Task: Add an event with the title Training Session: Effective Decision-Making and Problem-Solving Skills, date '2024/03/05', time 7:30 AM to 9:30 AMand add a description: Team building activities designed to suit the specific needs and dynamics of the team. Customizing the activities to align with the team's goals and challenges can maximize their effectiveness in fostering collaboration, trust, and overall team cohesion.Select event color  Banana . Add location for the event as: 321 Passeig de Gracia, Barcelona, Spain, logged in from the account softage.5@softage.netand send the event invitation to softage.3@softage.net and softage.1@softage.net. Set a reminder for the event Daily
Action: Mouse moved to (33, 145)
Screenshot: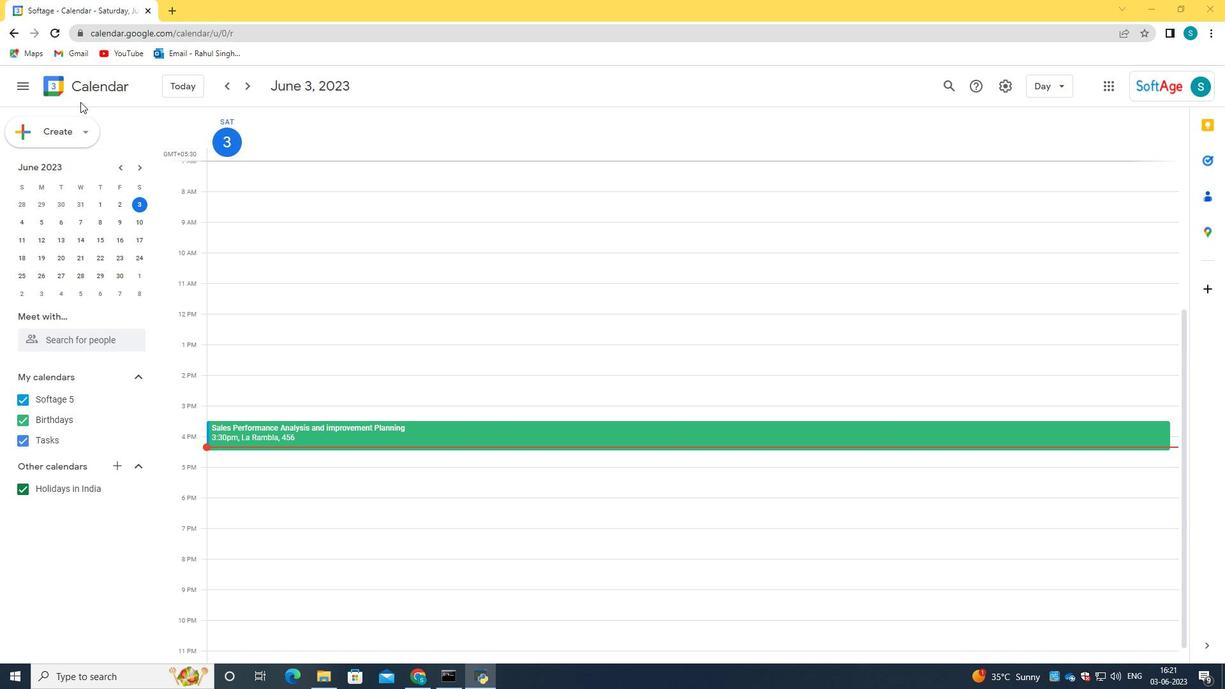 
Action: Mouse pressed left at (33, 145)
Screenshot: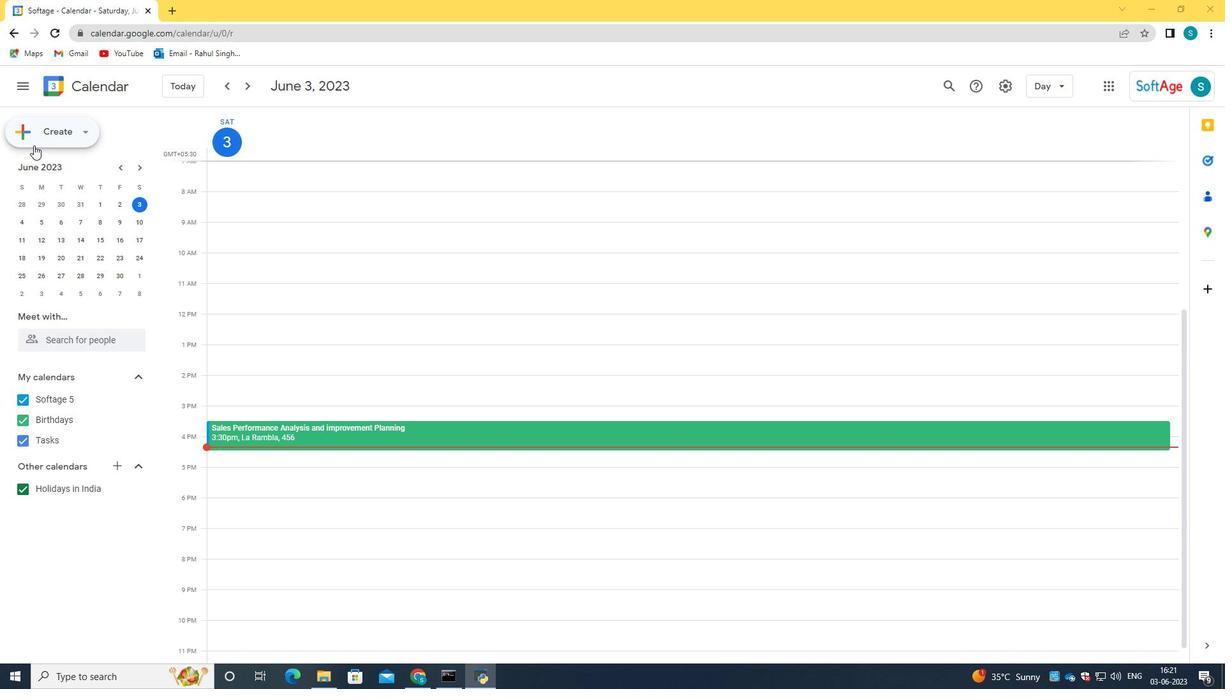 
Action: Mouse moved to (59, 169)
Screenshot: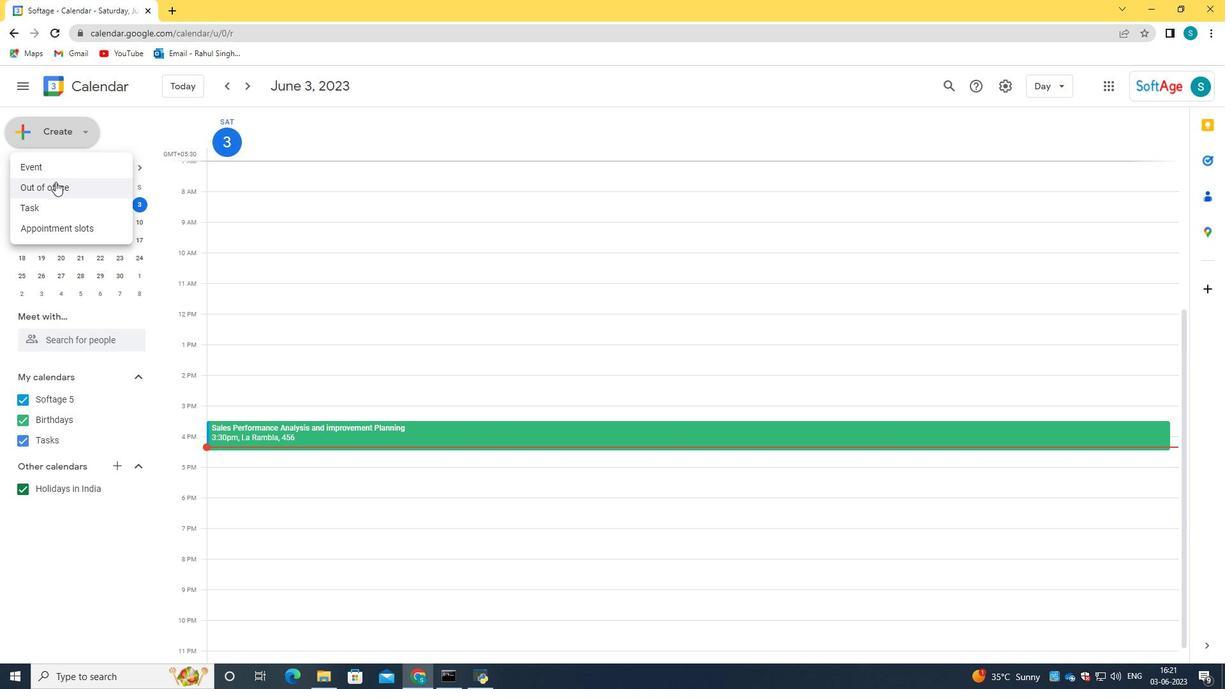 
Action: Mouse pressed left at (59, 169)
Screenshot: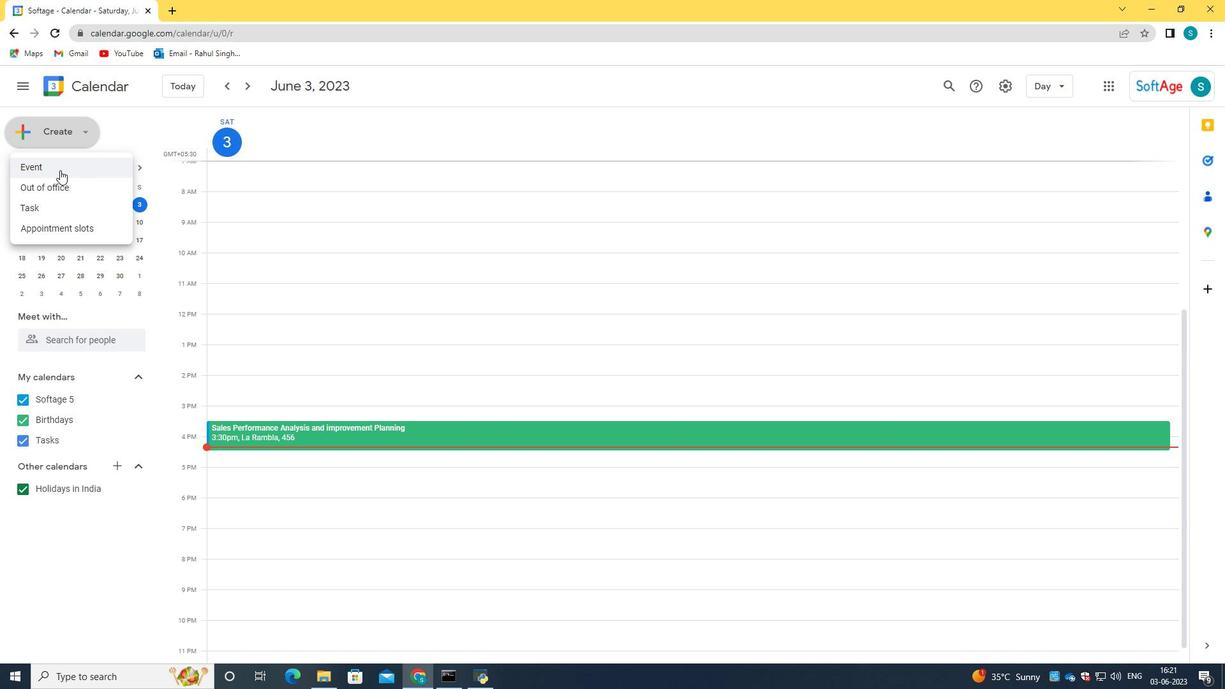 
Action: Mouse moved to (740, 507)
Screenshot: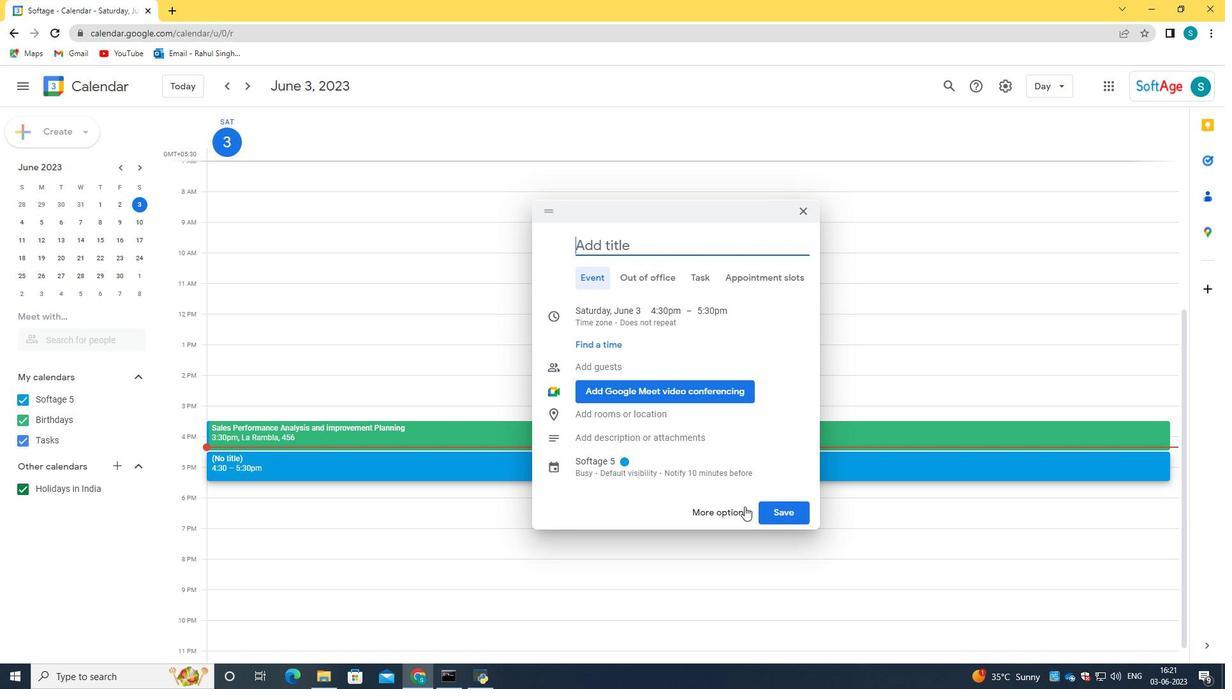 
Action: Mouse pressed left at (740, 507)
Screenshot: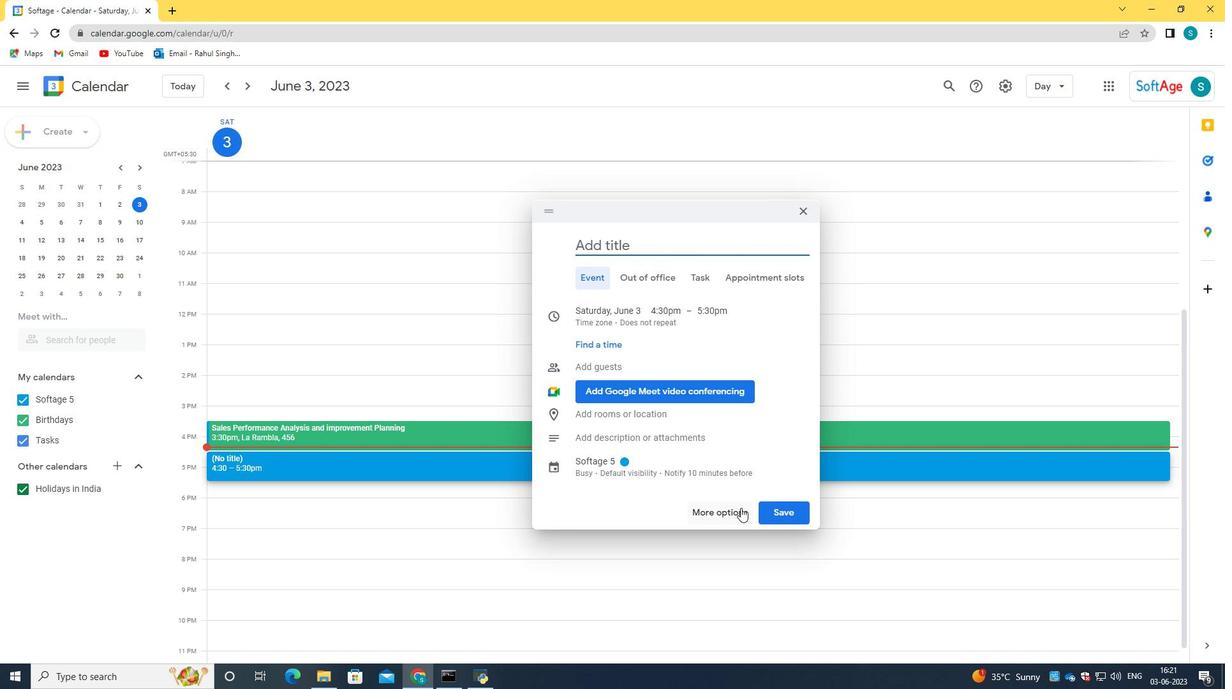 
Action: Mouse moved to (102, 89)
Screenshot: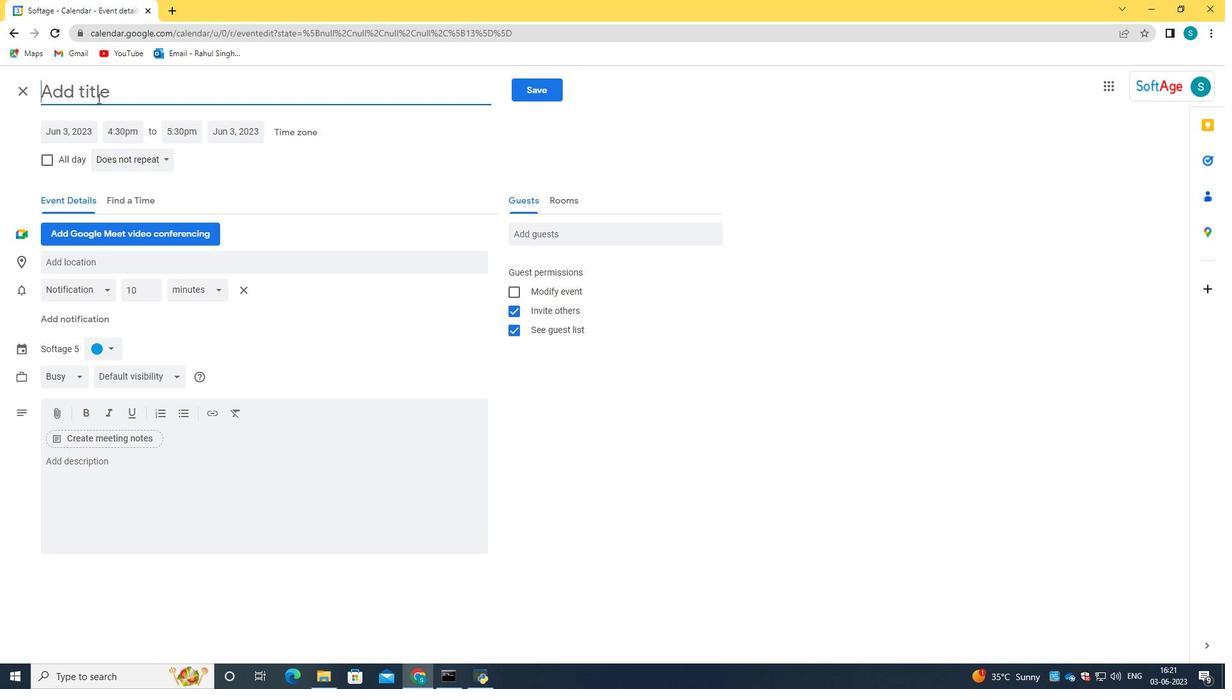 
Action: Mouse pressed left at (102, 89)
Screenshot: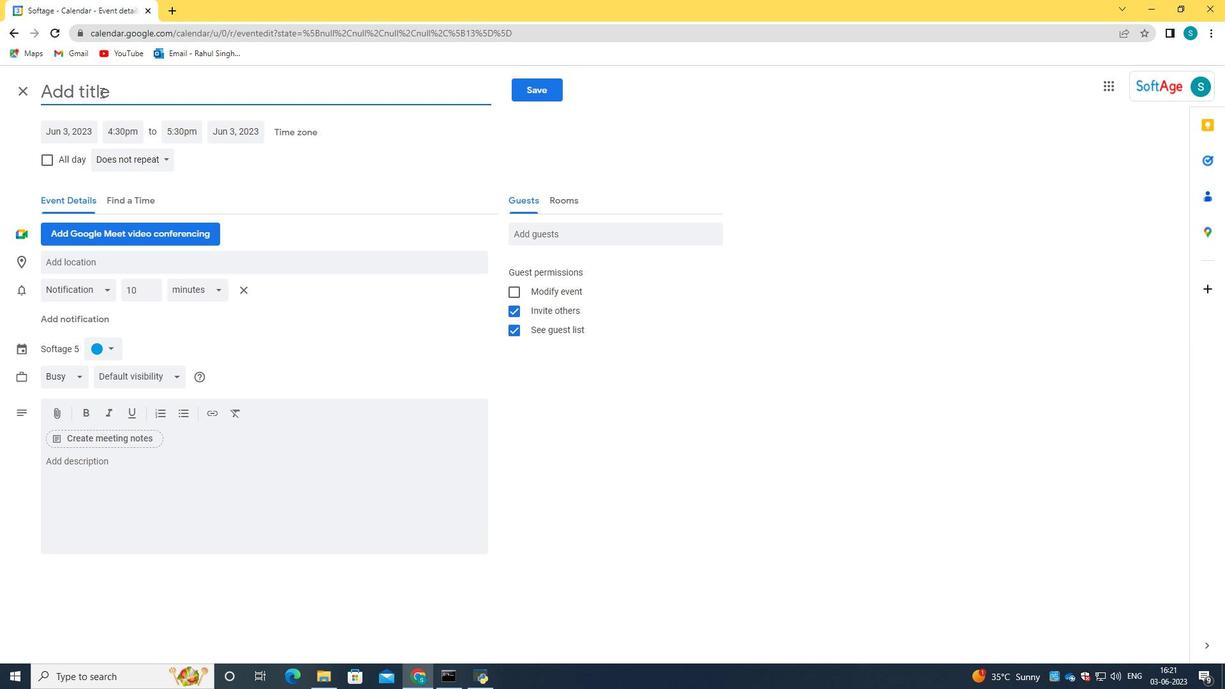 
Action: Key pressed <Key.caps_lock>T<Key.caps_lock>rainig<Key.backspace><Key.backspace>ing<Key.space><Key.caps_lock>S<Key.caps_lock>ession<Key.shift_r>:<Key.space><Key.caps_lock>E<Key.caps_lock>ffective<Key.space><Key.caps_lock>D<Key.caps_lock>eciso<Key.backspace>ion<Key.space><Key.caps_lock>M<Key.caps_lock>aking<Key.space>and<Key.space><Key.caps_lock>P<Key.caps_lock>roblem-<Key.caps_lock>S<Key.caps_lock>olving<Key.space><Key.caps_lock>S<Key.caps_lock>kills
Screenshot: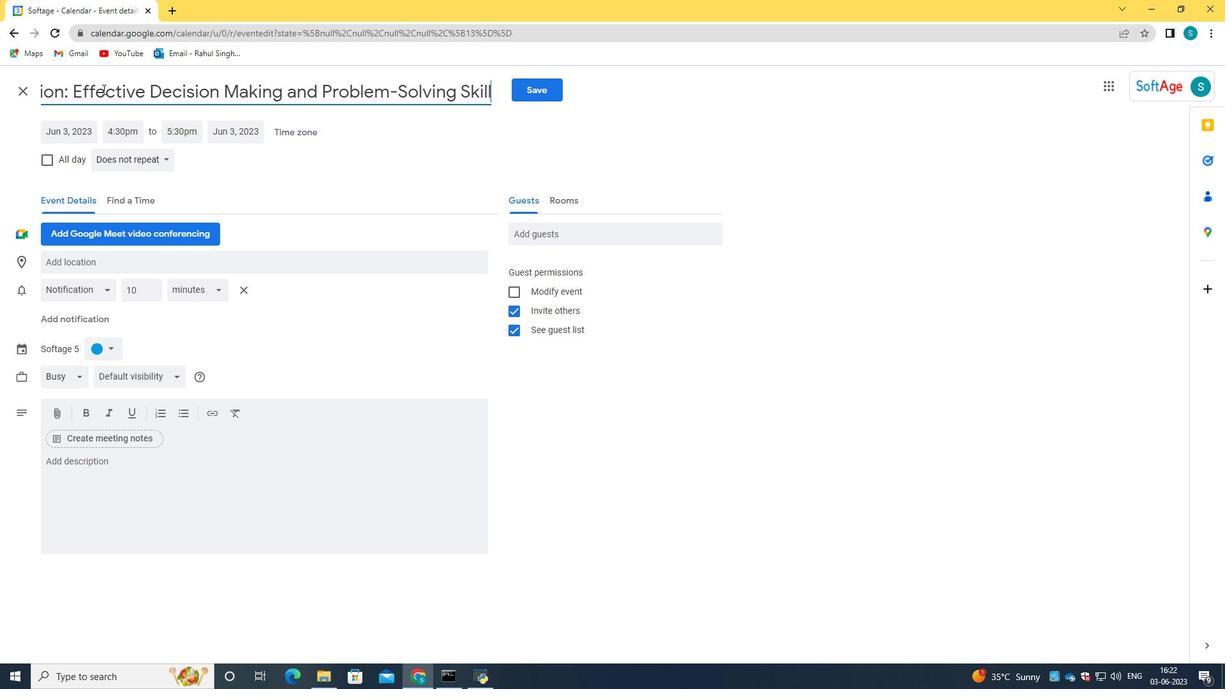 
Action: Mouse moved to (60, 130)
Screenshot: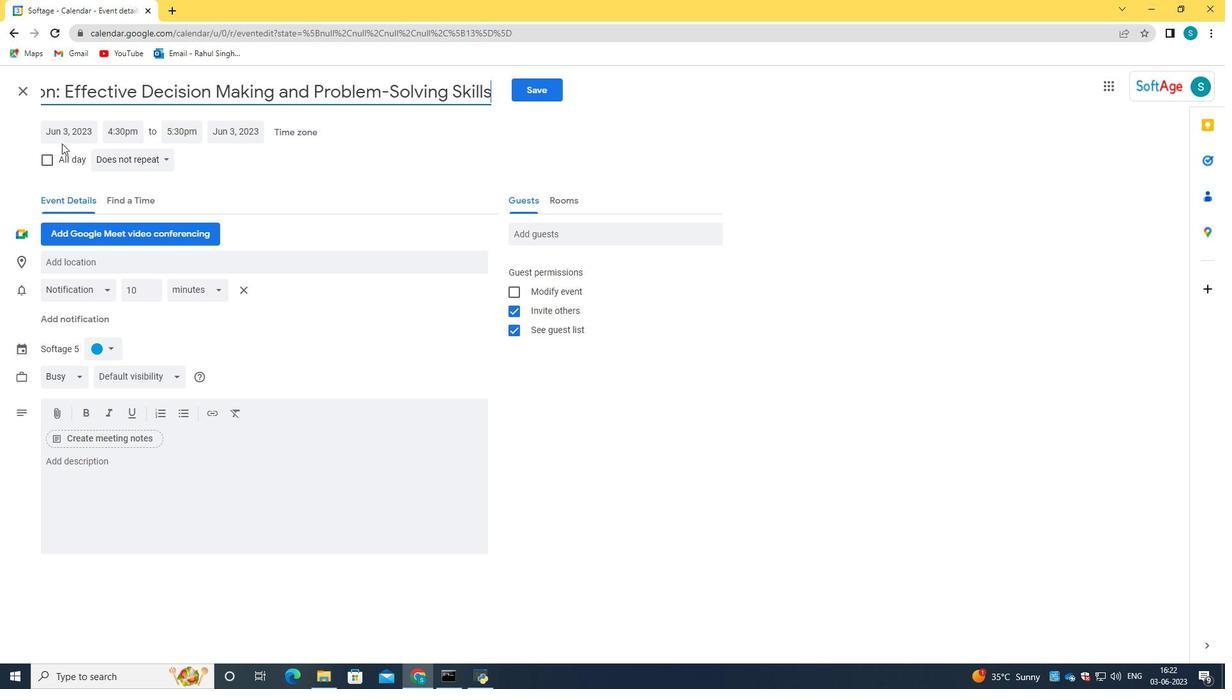 
Action: Mouse pressed left at (60, 130)
Screenshot: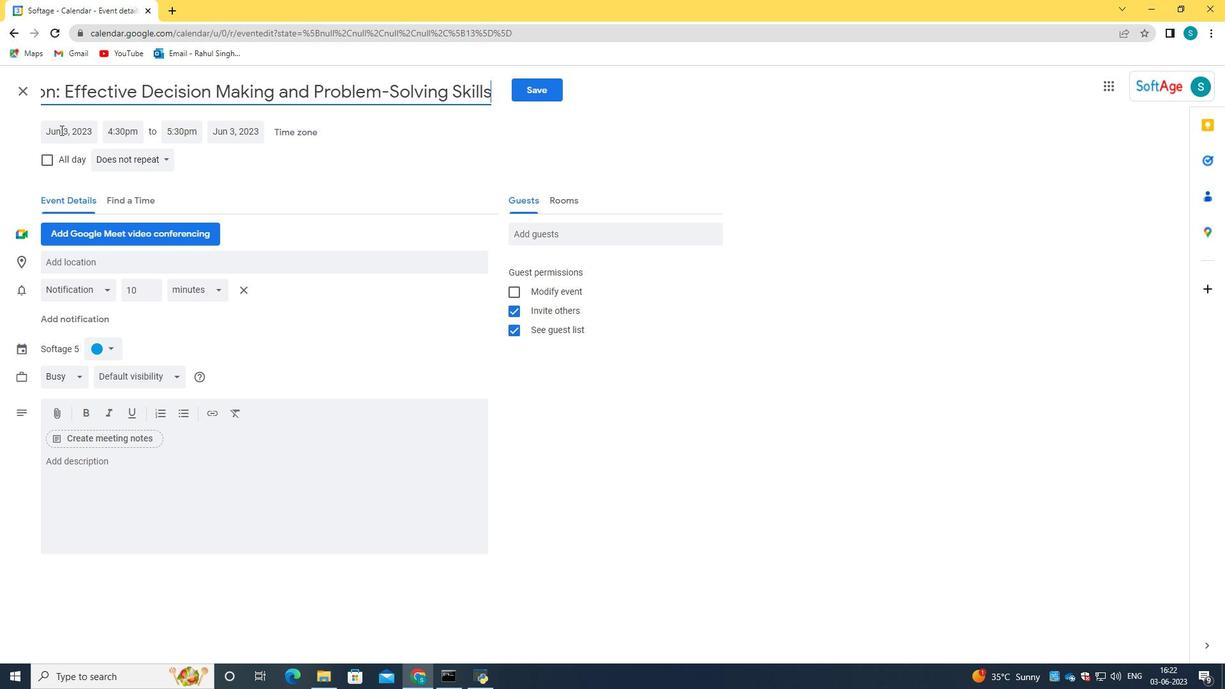 
Action: Key pressed 2024/03/05<Key.tab>07<Key.shift_r>:30am<Key.tab>09<Key.shift_r><Key.shift_r><Key.shift_r>:30<Key.space>am
Screenshot: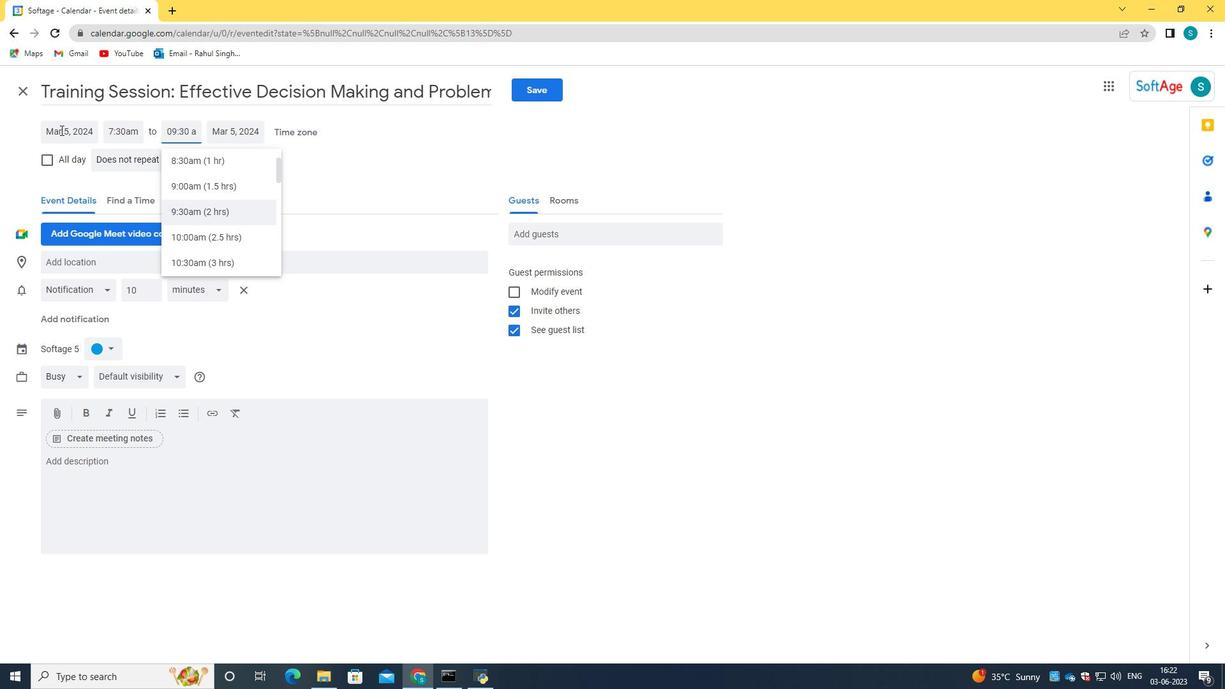 
Action: Mouse moved to (192, 209)
Screenshot: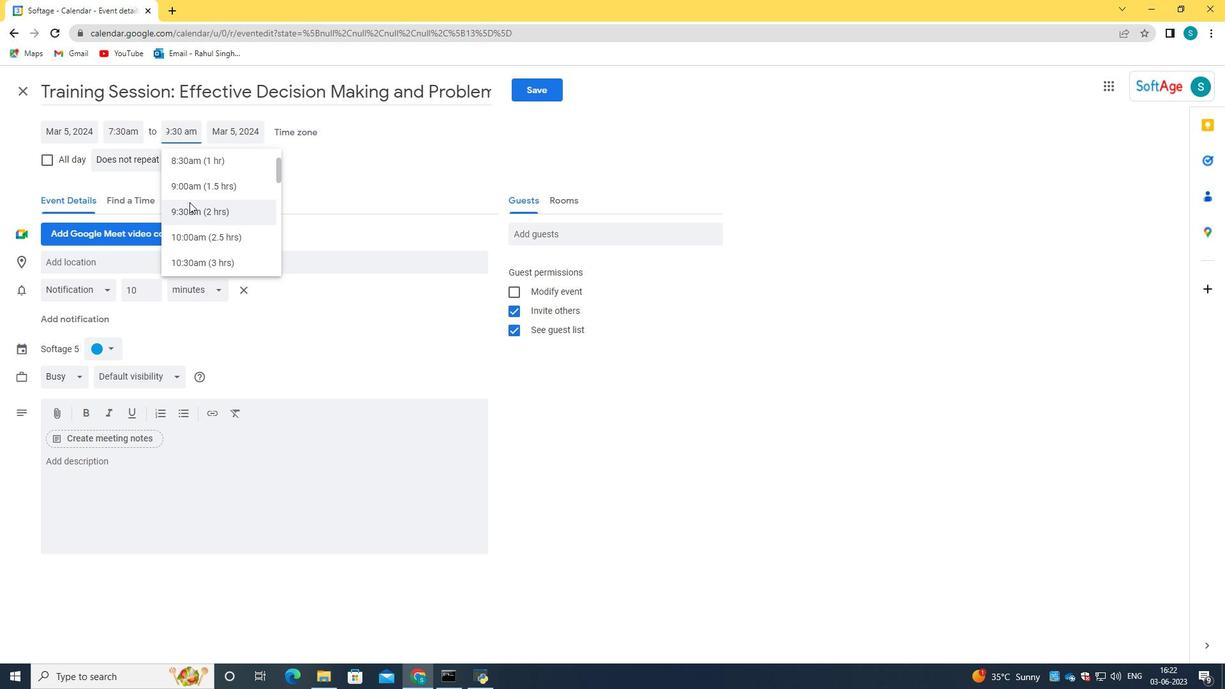 
Action: Mouse pressed left at (192, 209)
Screenshot: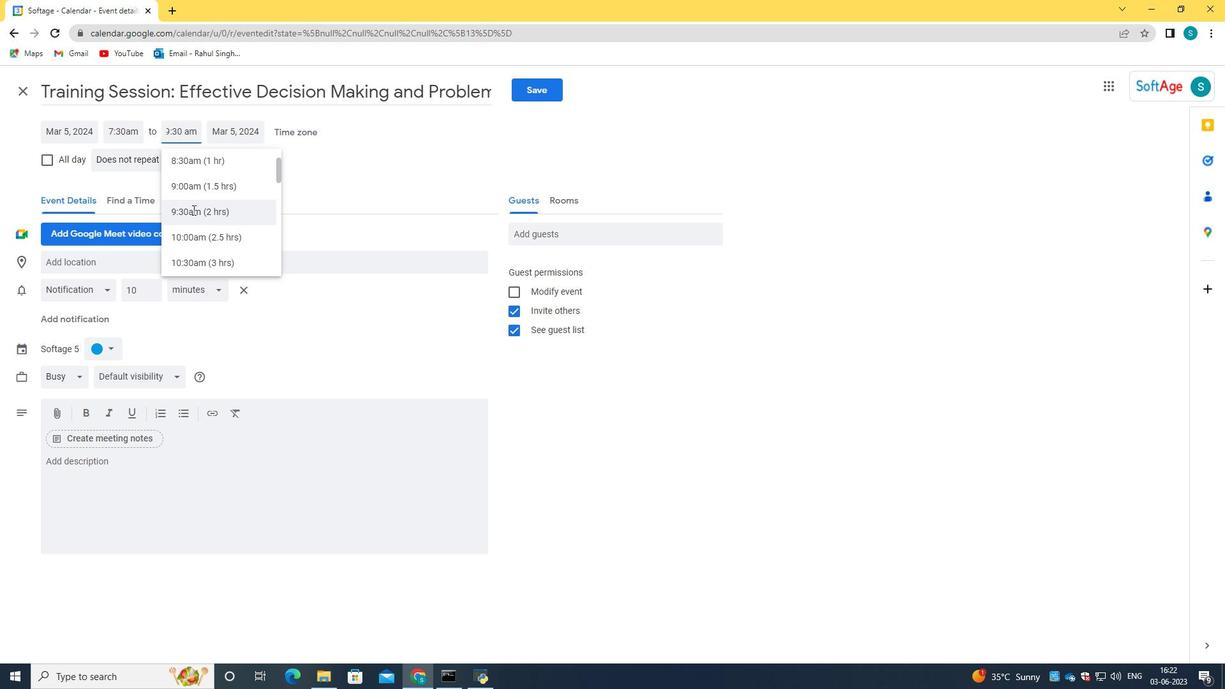 
Action: Mouse moved to (185, 464)
Screenshot: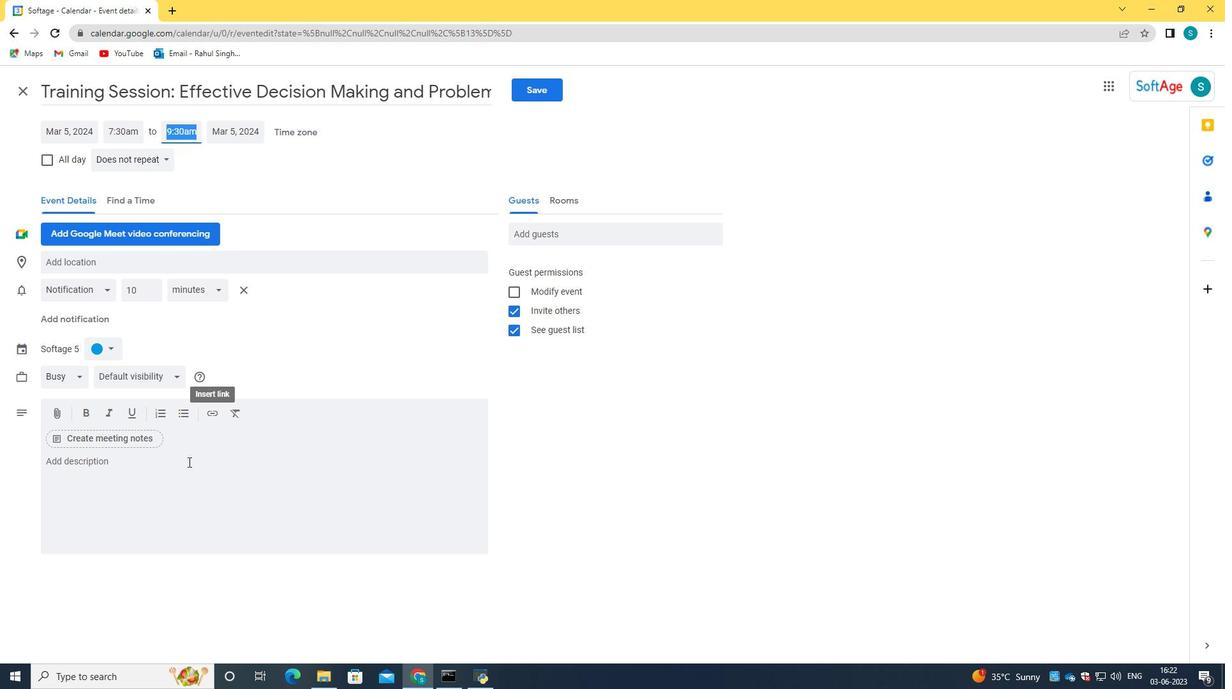 
Action: Mouse pressed left at (185, 464)
Screenshot: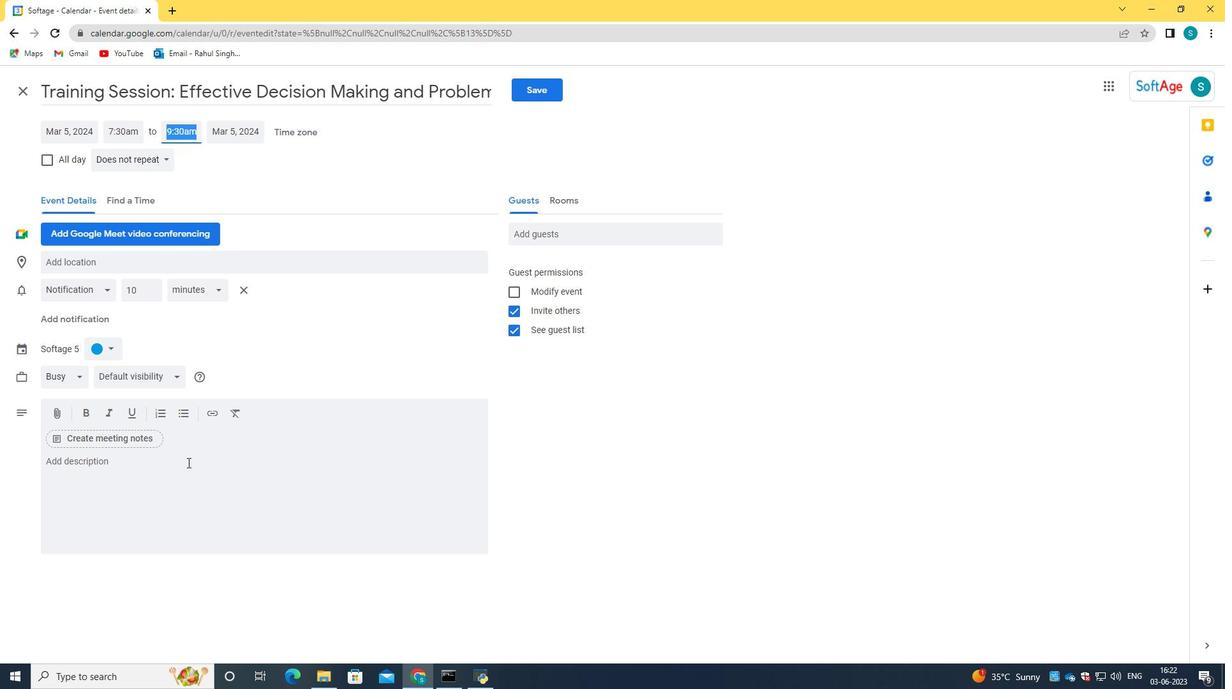 
Action: Key pressed <Key.caps_lock>T<Key.caps_lock>eam<Key.space>building<Key.space>activities<Key.space>designed<Key.space>to<Key.space>suit<Key.space>the<Key.space>specific<Key.space>needs<Key.space>and<Key.space>dyan<Key.backspace><Key.backspace>m<Key.backspace>namic<Key.space>of<Key.space>the<Key.space>team.<Key.space><Key.caps_lock>C<Key.caps_lock>ustomizing<Key.space>the<Key.space>c<Key.backspace>activities<Key.space>to<Key.space>all<Key.backspace>ign<Key.space>with<Key.space>the<Key.space>team's<Key.space>effectivem<Key.backspace>ness<Key.space>in<Key.space>fostering<Key.space>collaboration,<Key.space>trust,<Key.space>and<Key.space>overall<Key.space>team<Key.space>cohesion.
Screenshot: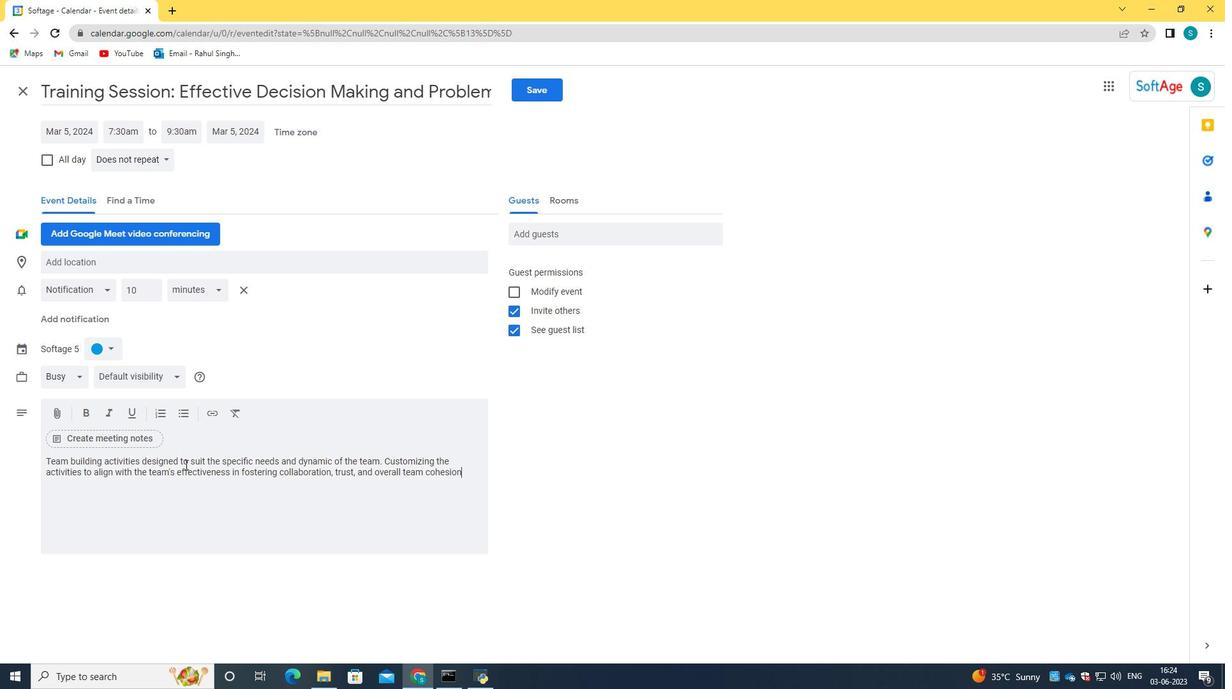 
Action: Mouse moved to (107, 343)
Screenshot: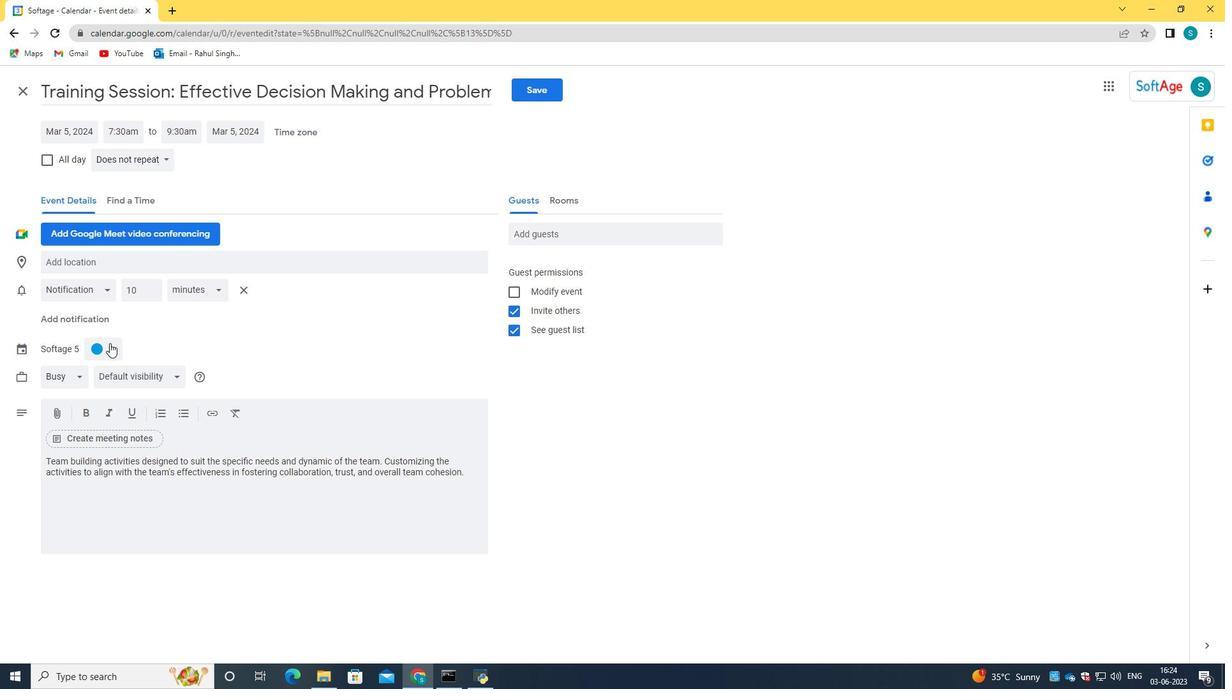 
Action: Mouse pressed left at (107, 343)
Screenshot: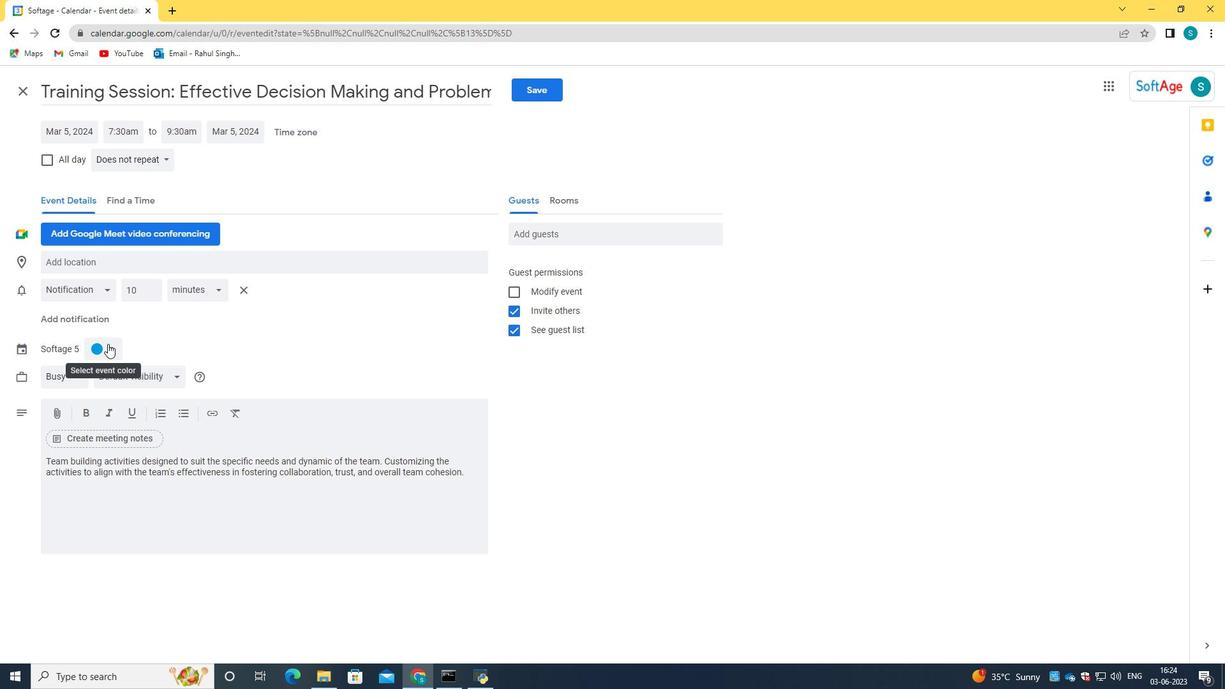 
Action: Mouse moved to (112, 367)
Screenshot: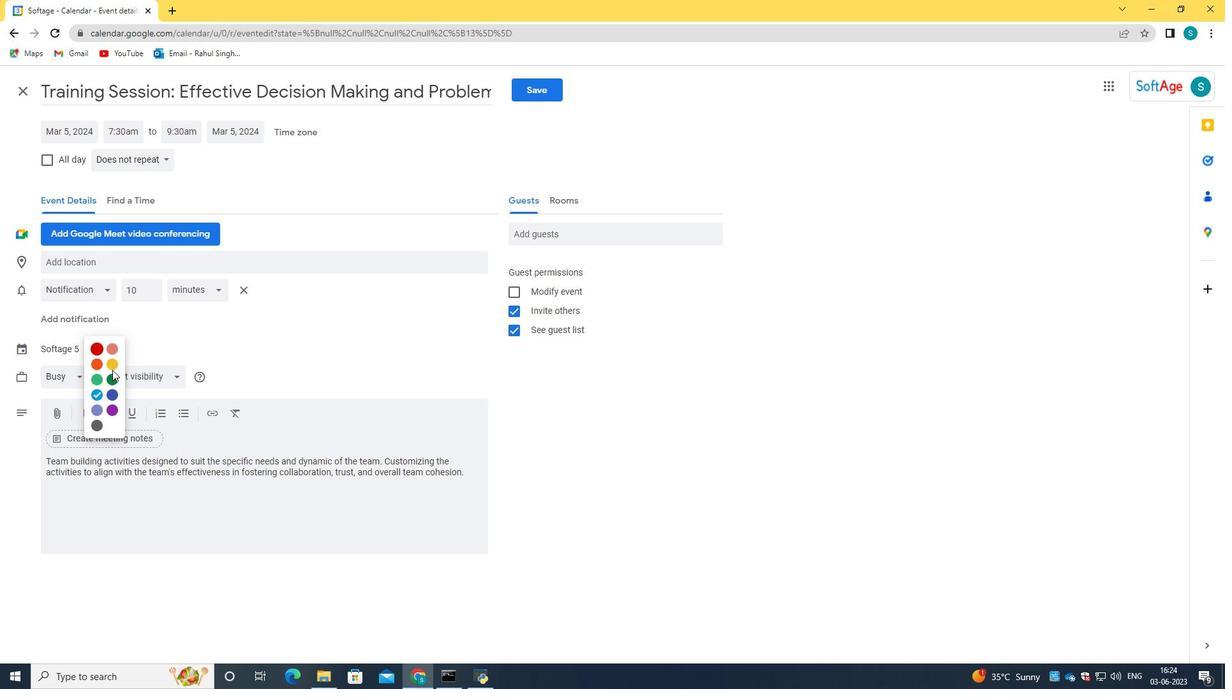
Action: Mouse pressed left at (112, 367)
Screenshot: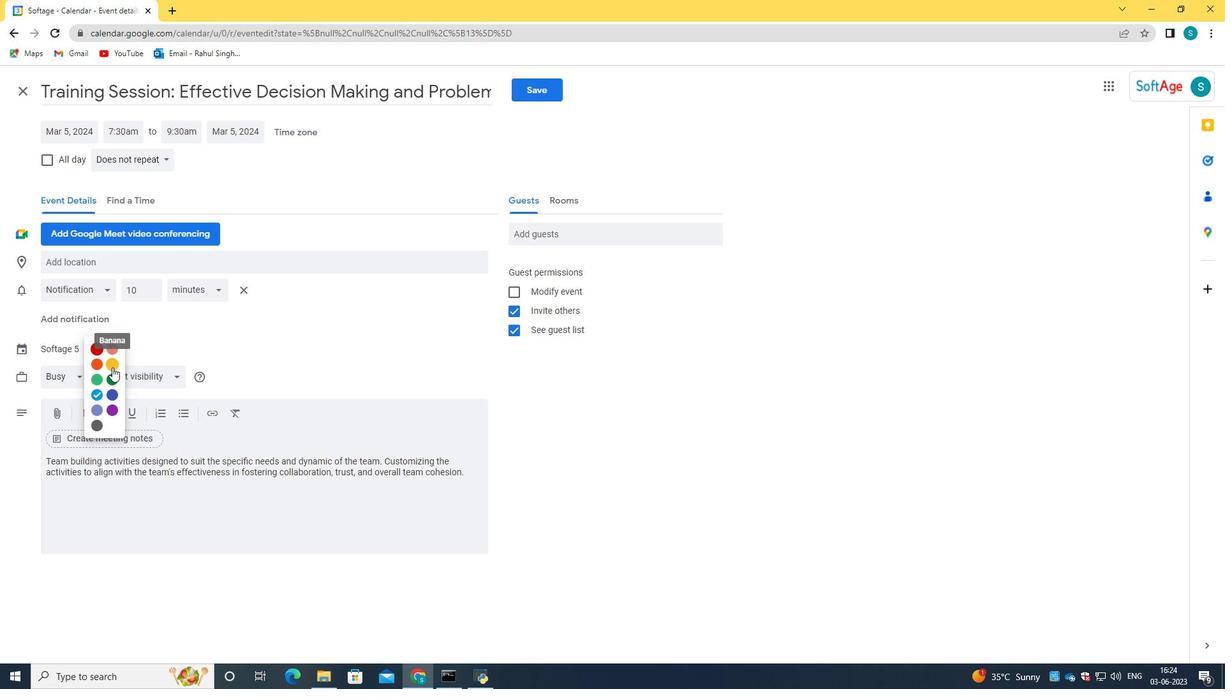 
Action: Mouse moved to (216, 263)
Screenshot: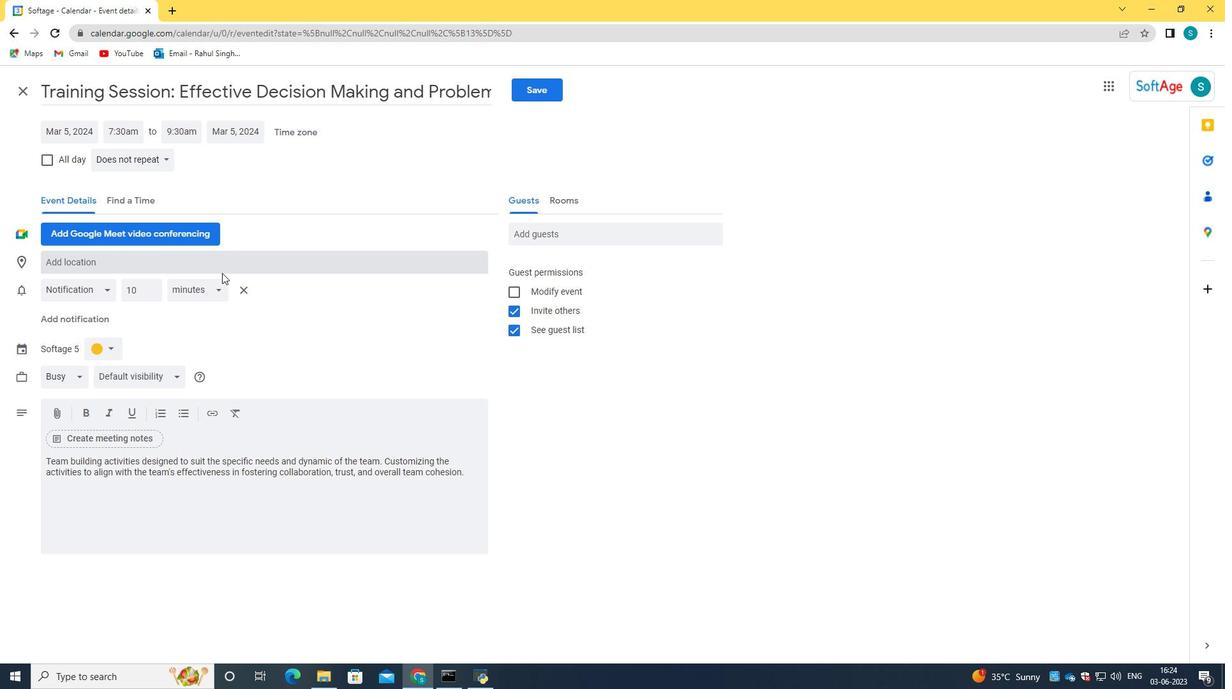 
Action: Mouse pressed left at (216, 263)
Screenshot: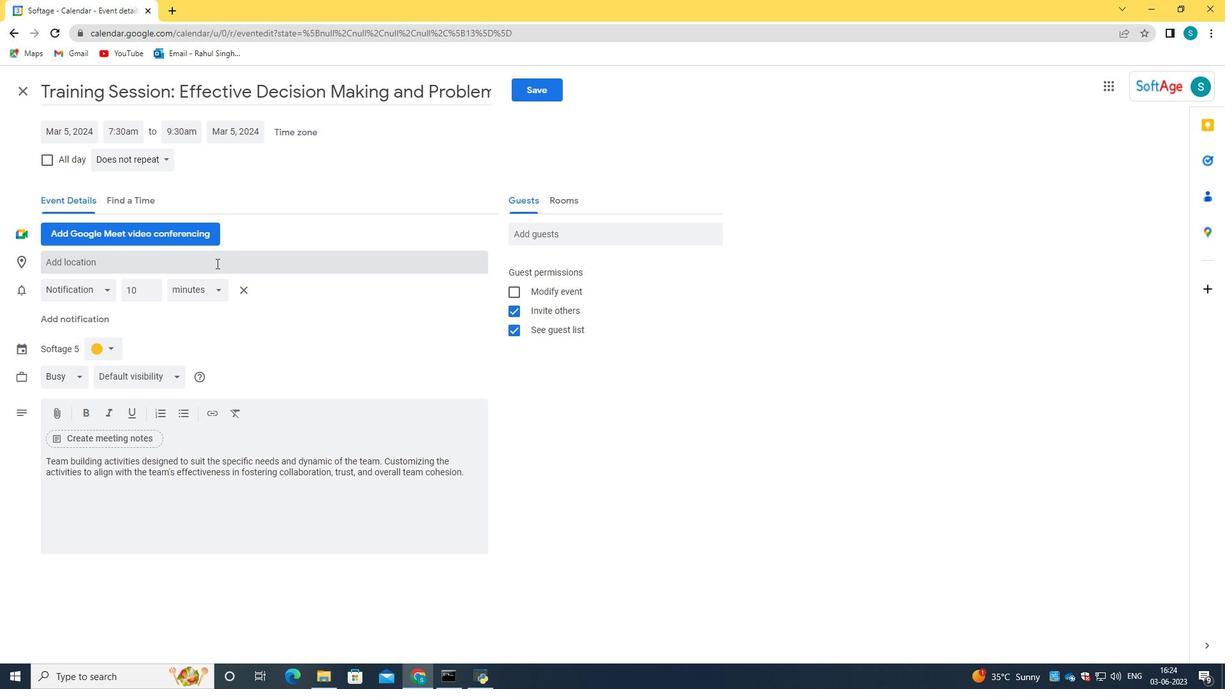 
Action: Mouse moved to (215, 259)
Screenshot: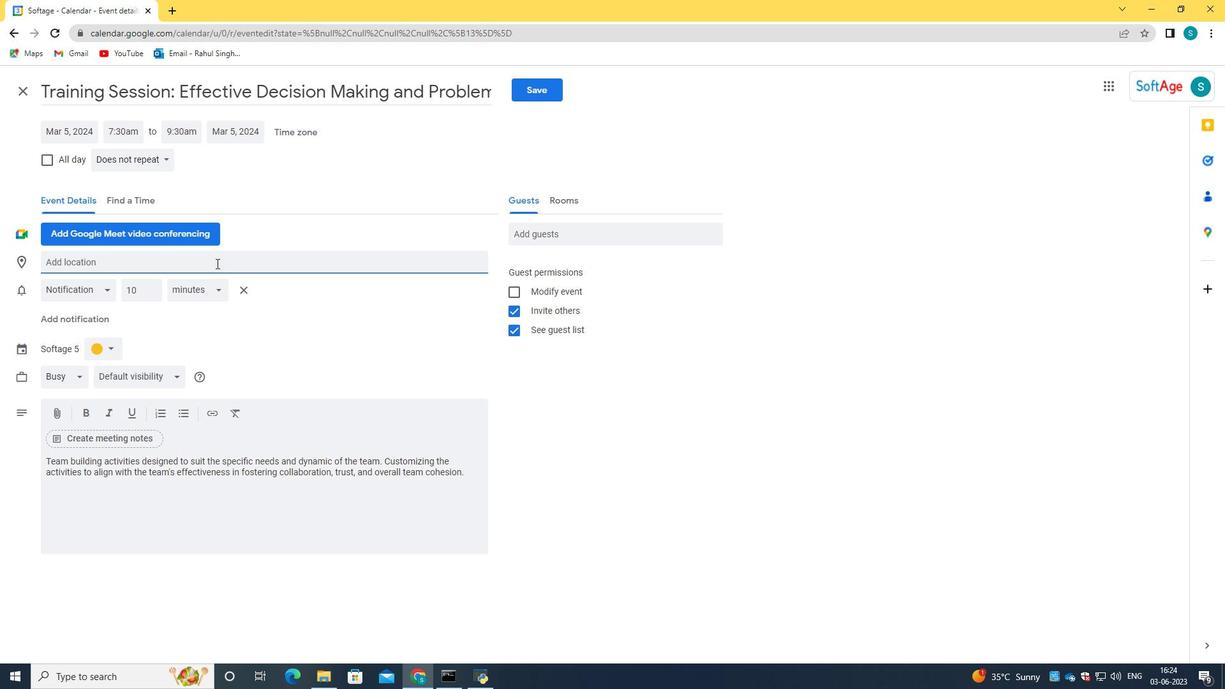 
Action: Key pressed 321<Key.space><Key.caps_lock>P<Key.caps_lock>asseig<Key.space>de<Key.space><Key.caps_lock>G<Key.caps_lock>racia,<Key.space><Key.caps_lock>B<Key.caps_lock>arcelona,<Key.space><Key.caps_lock>S<Key.caps_lock>pain
Screenshot: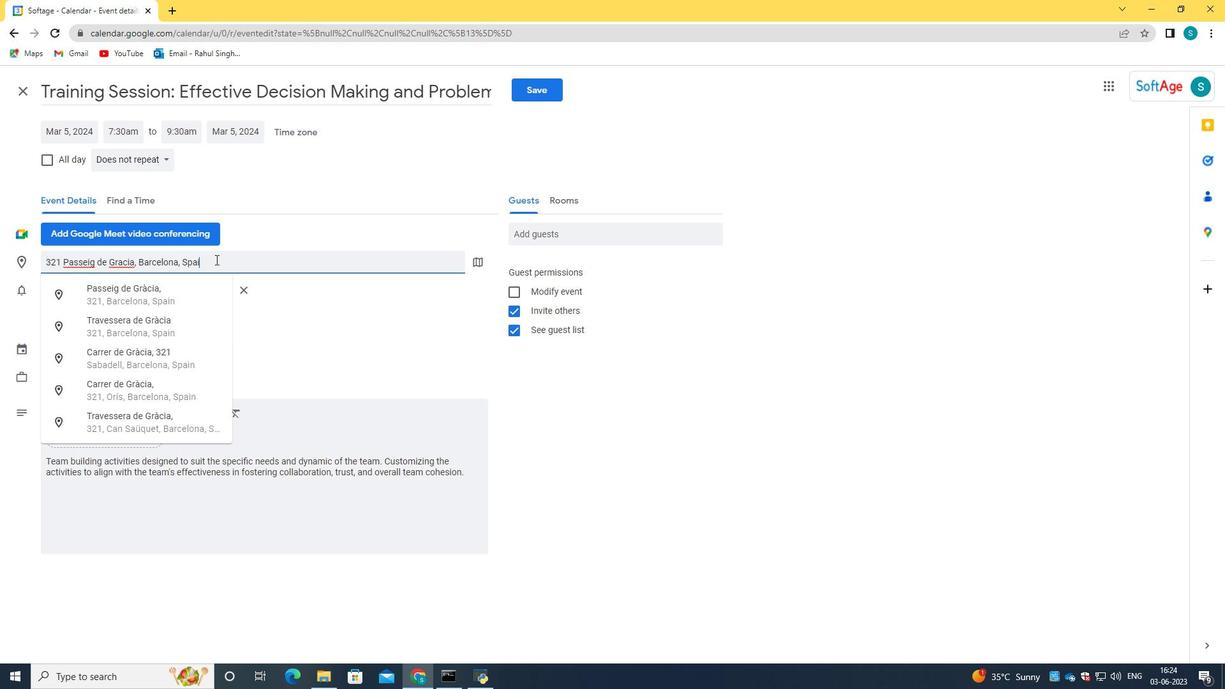 
Action: Mouse moved to (206, 284)
Screenshot: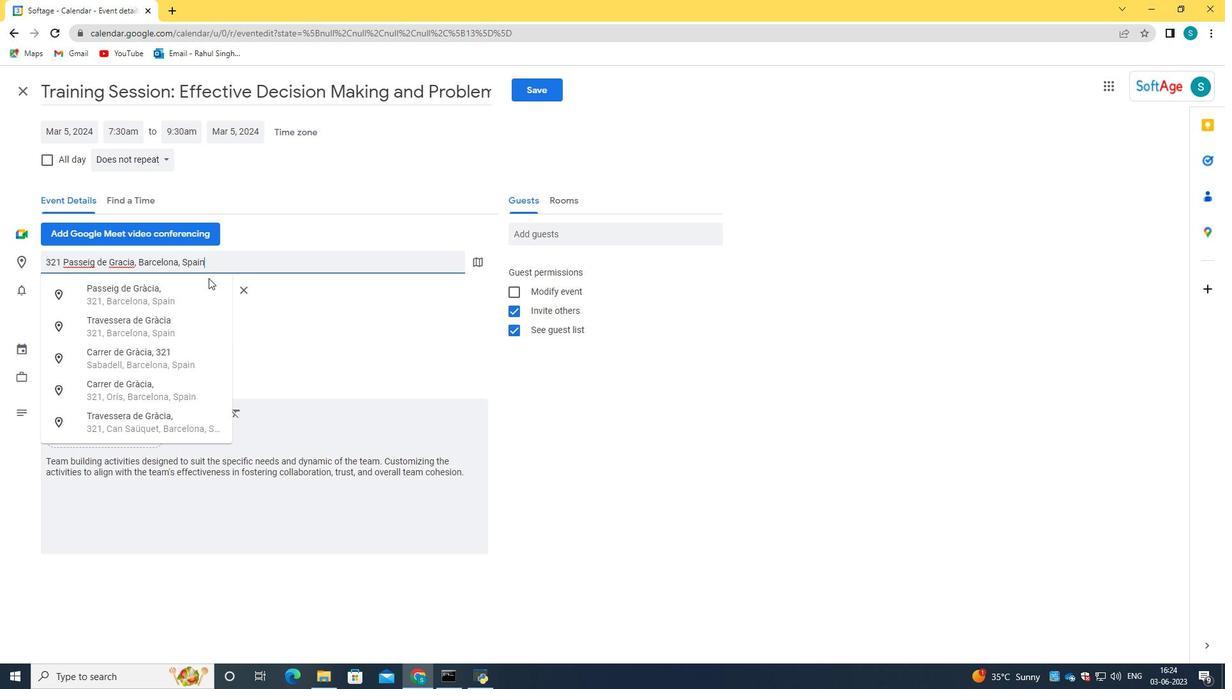 
Action: Key pressed <Key.enter>
Screenshot: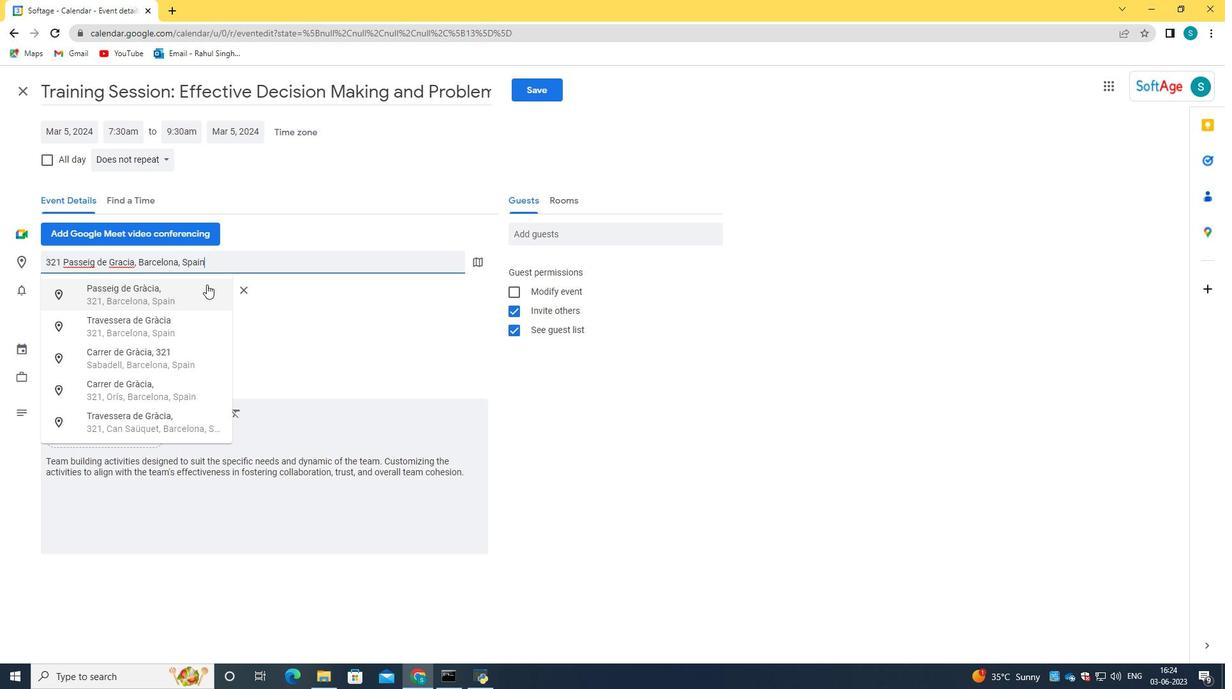 
Action: Mouse moved to (571, 225)
Screenshot: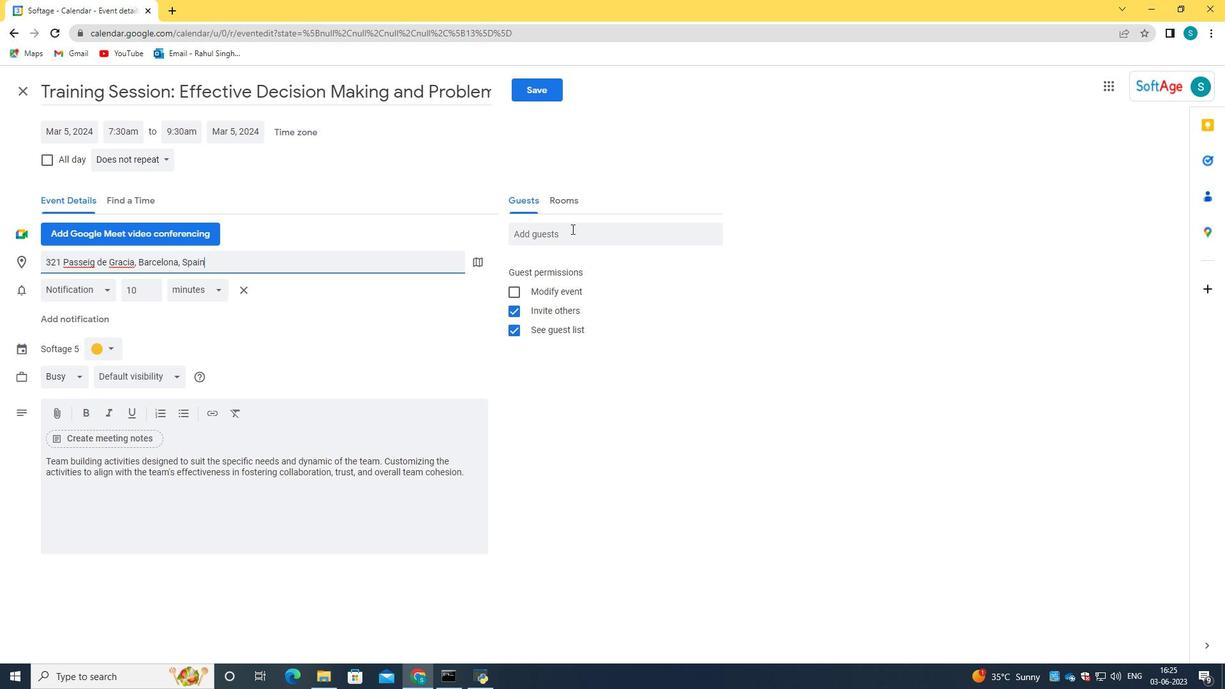 
Action: Mouse pressed left at (571, 225)
Screenshot: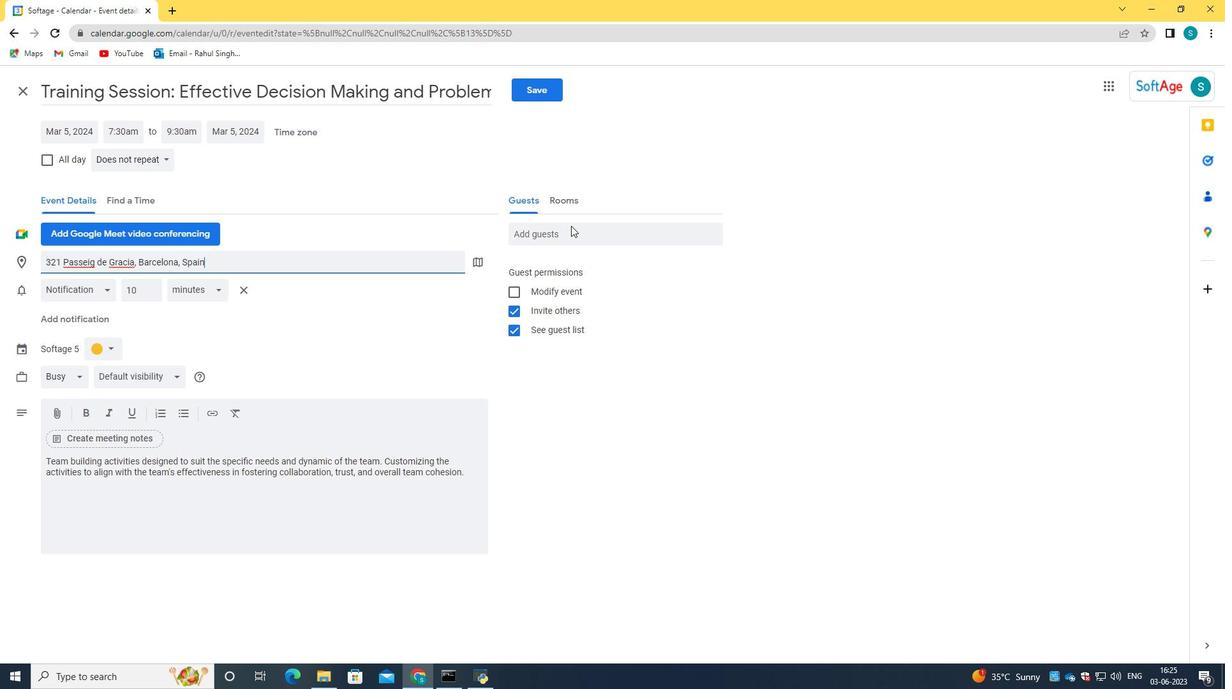 
Action: Mouse moved to (566, 231)
Screenshot: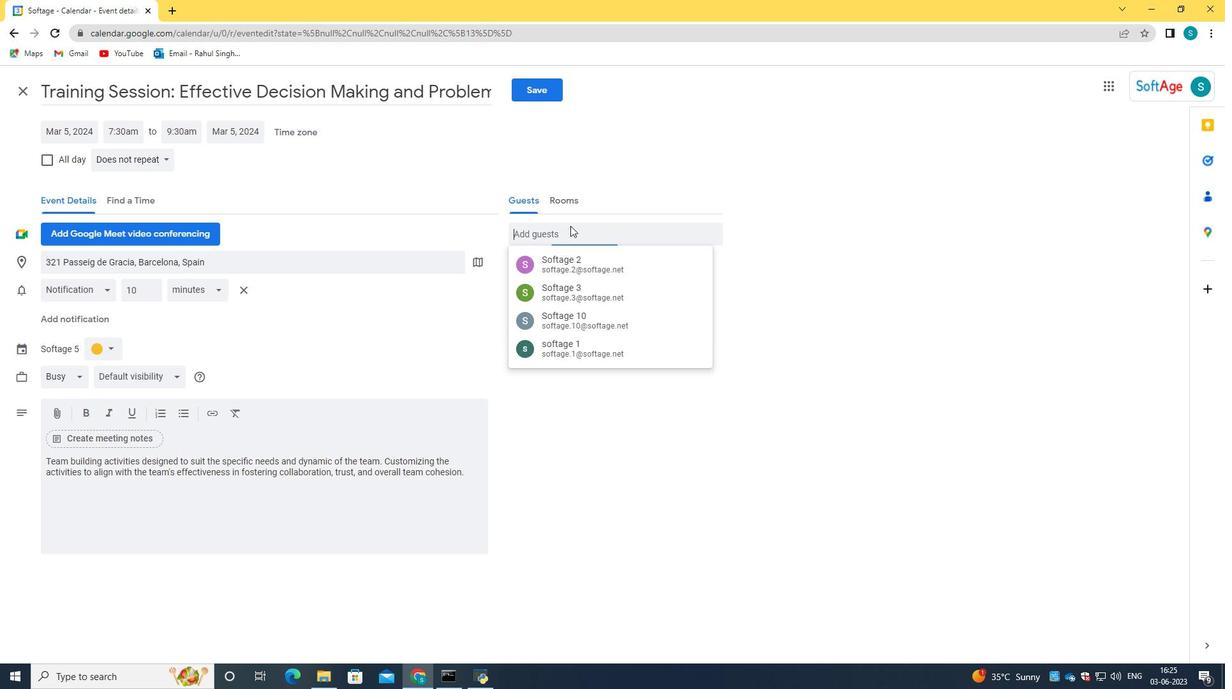 
Action: Mouse pressed left at (566, 231)
Screenshot: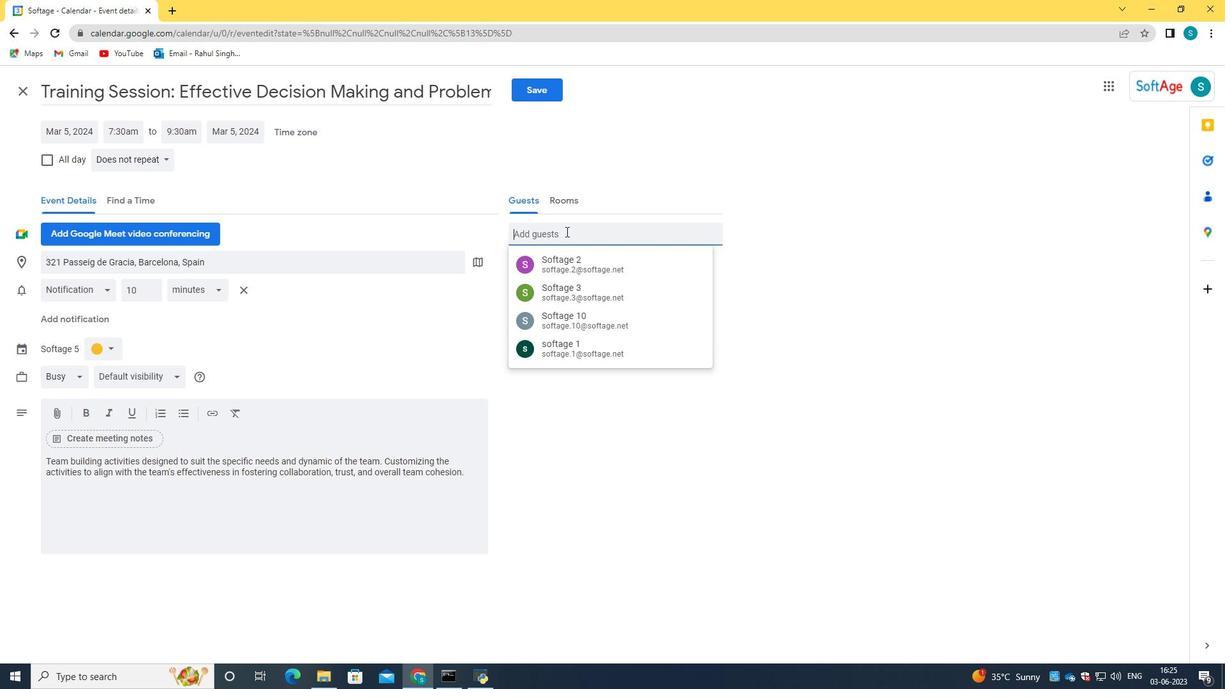 
Action: Key pressed softage.3<Key.shift>@softage.net<Key.tab>softage.1<Key.shift>#<Key.backspace><Key.shift>@softage.net
Screenshot: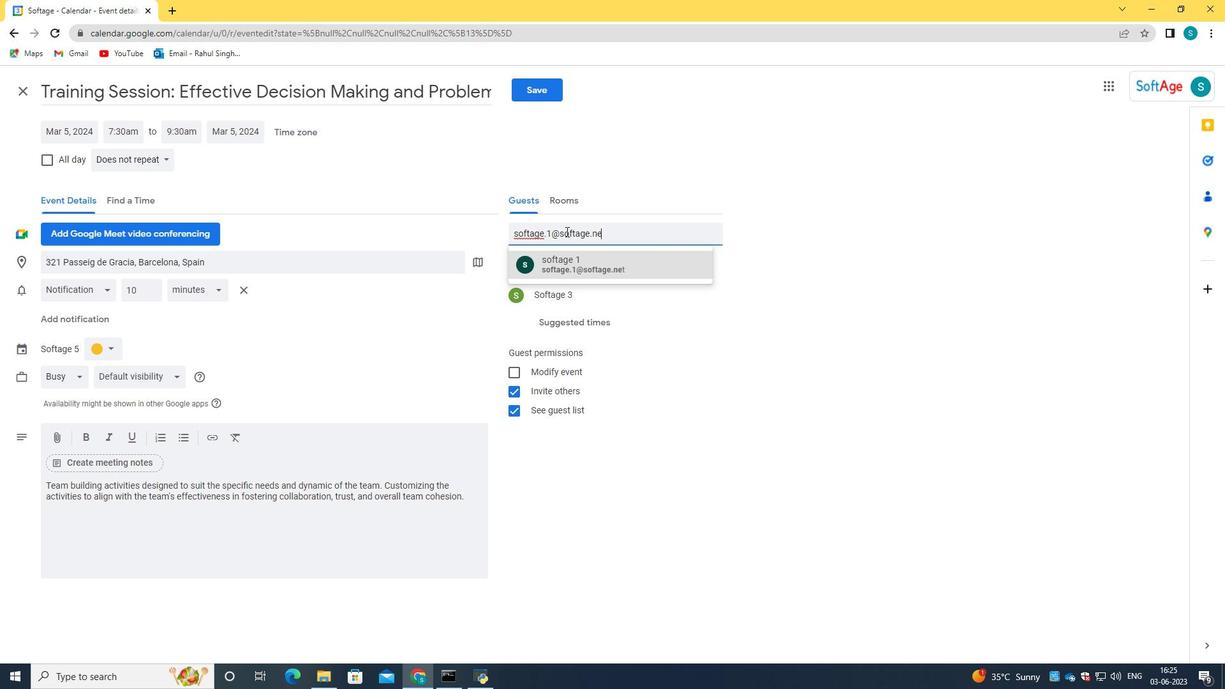 
Action: Mouse moved to (566, 261)
Screenshot: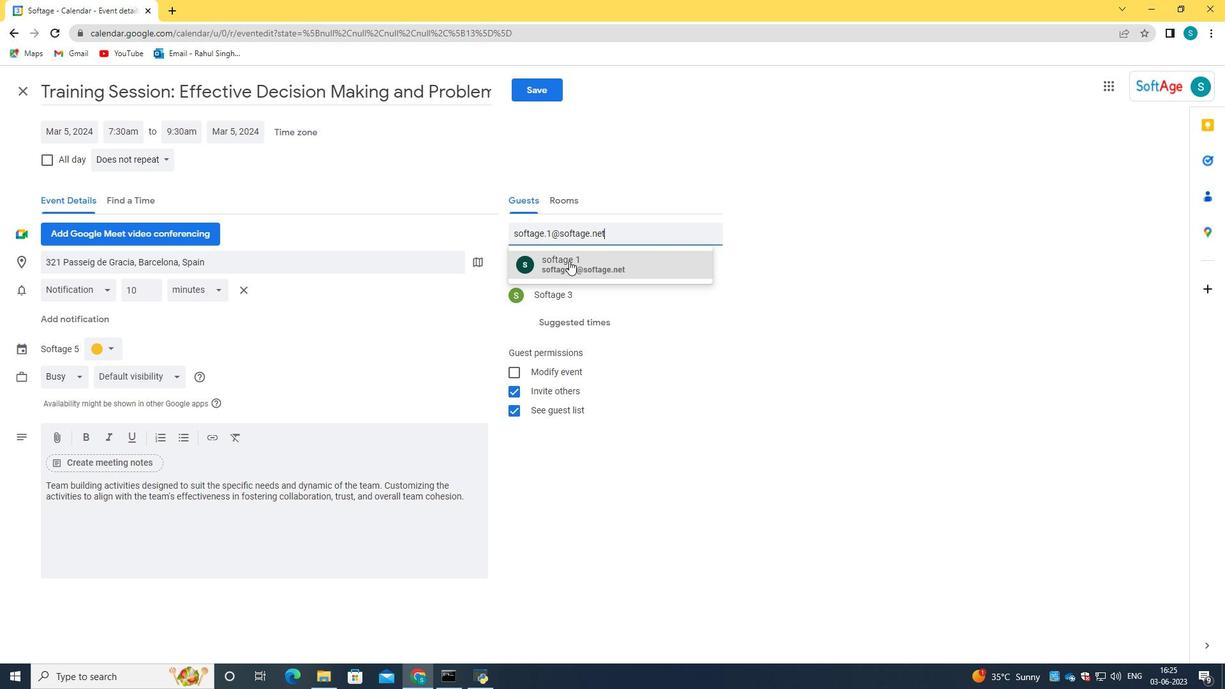 
Action: Mouse pressed left at (566, 261)
Screenshot: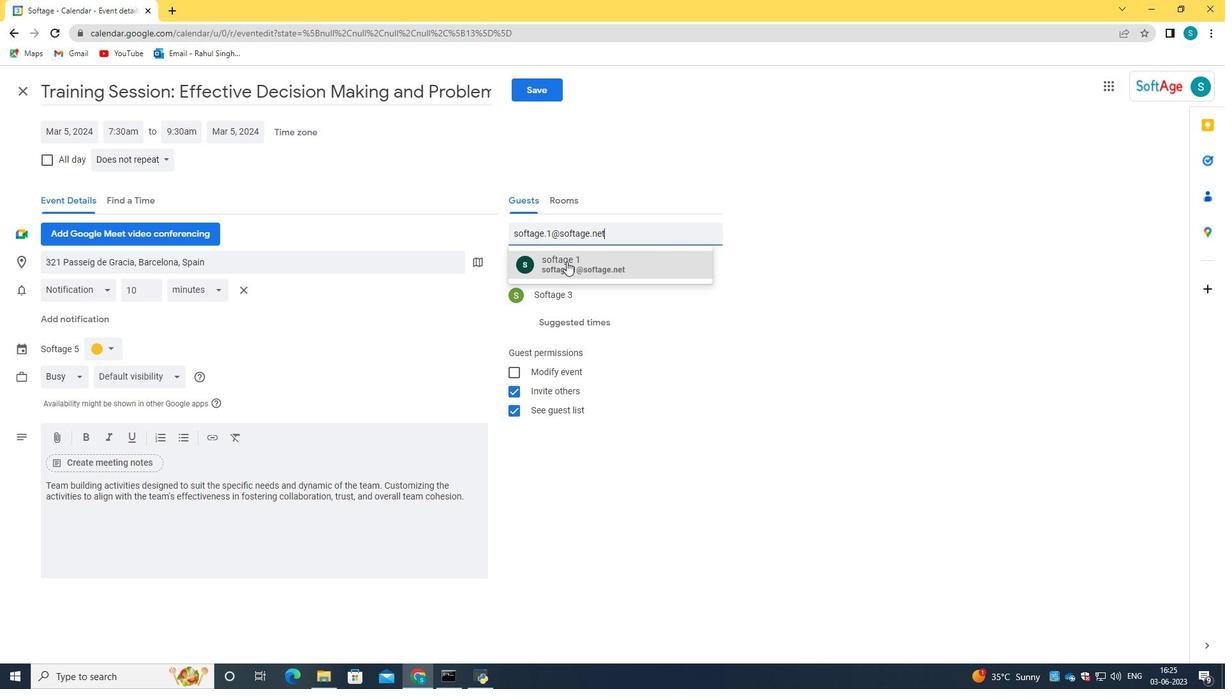 
Action: Mouse moved to (157, 155)
Screenshot: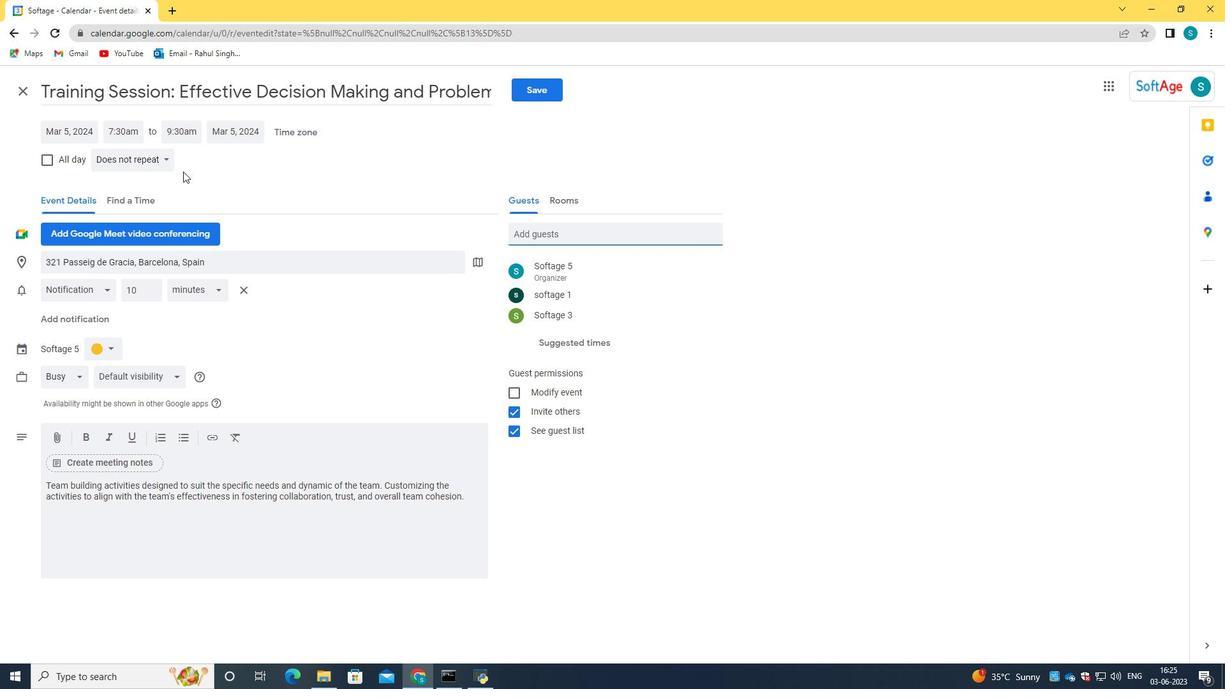 
Action: Mouse pressed left at (157, 155)
Screenshot: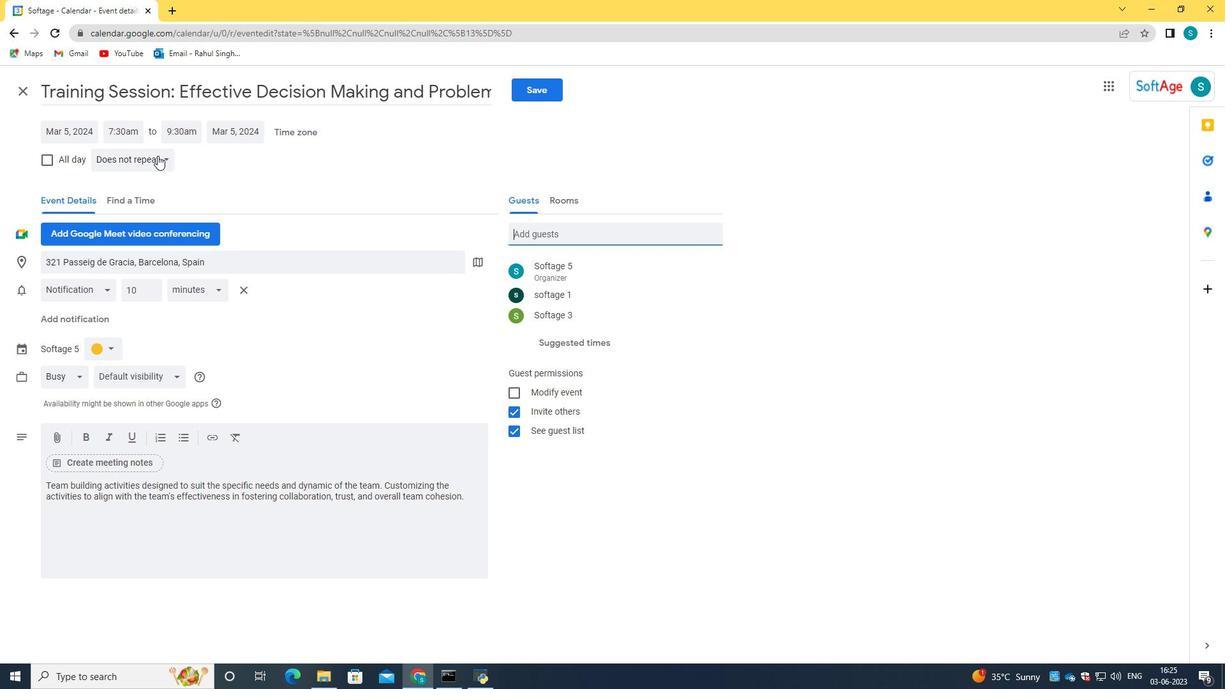 
Action: Mouse moved to (145, 180)
Screenshot: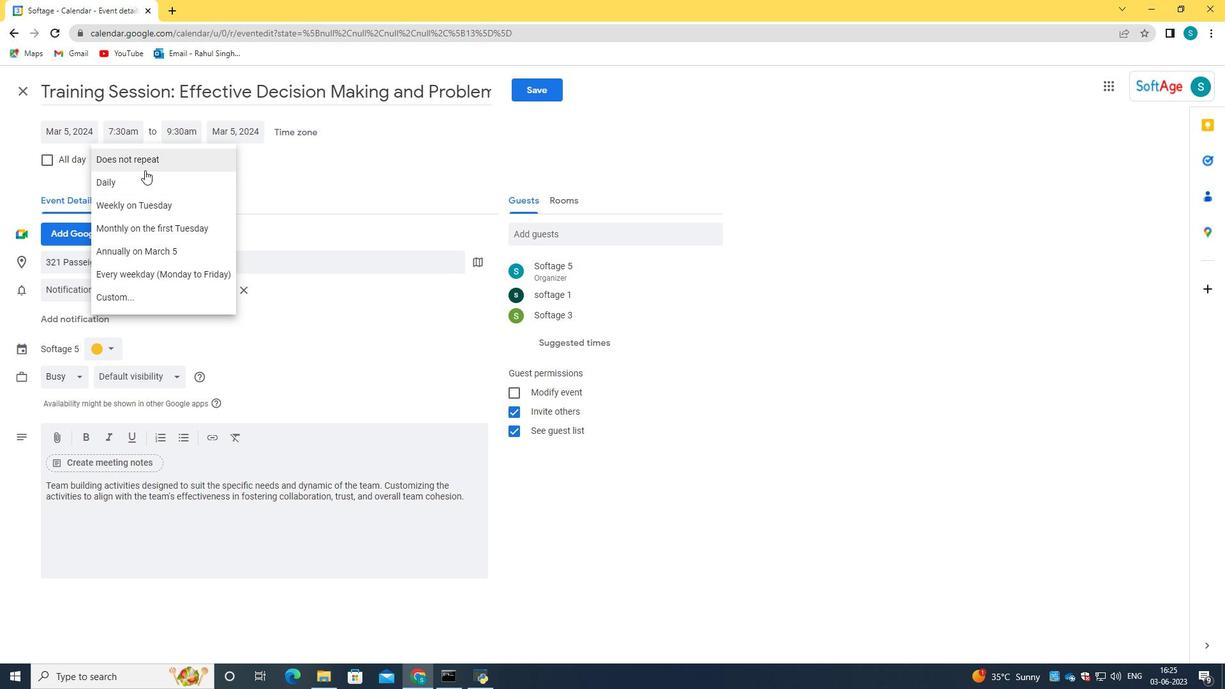 
Action: Mouse pressed left at (145, 180)
Screenshot: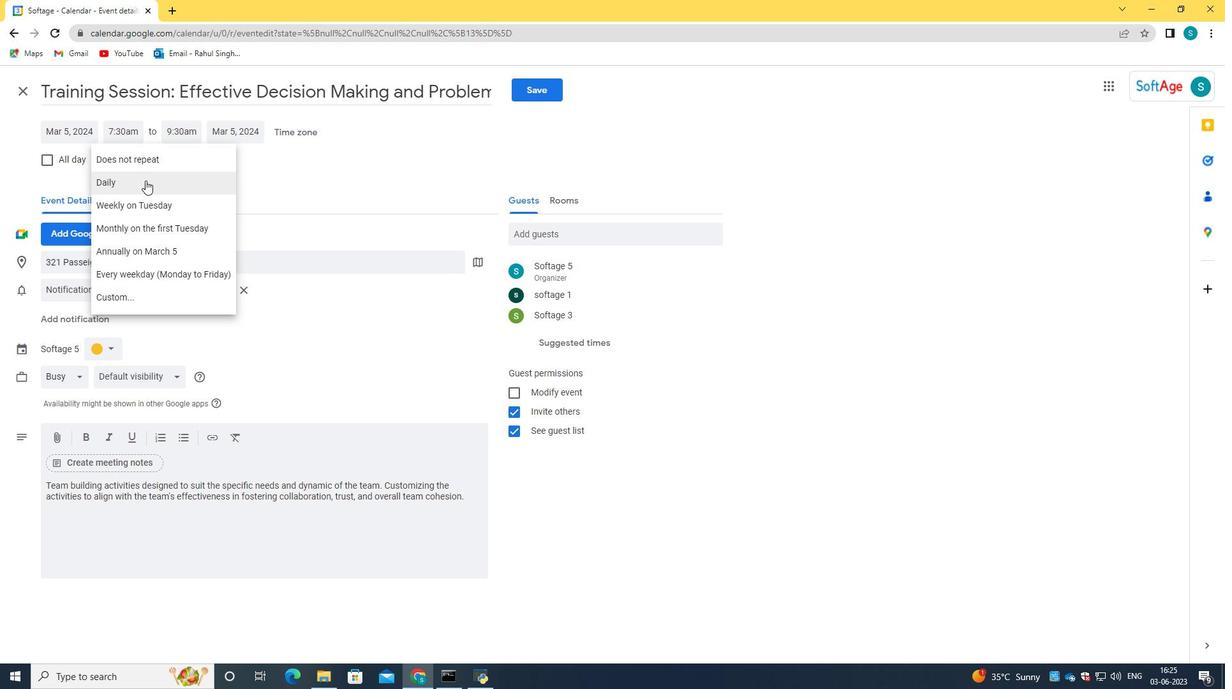 
Action: Mouse moved to (534, 88)
Screenshot: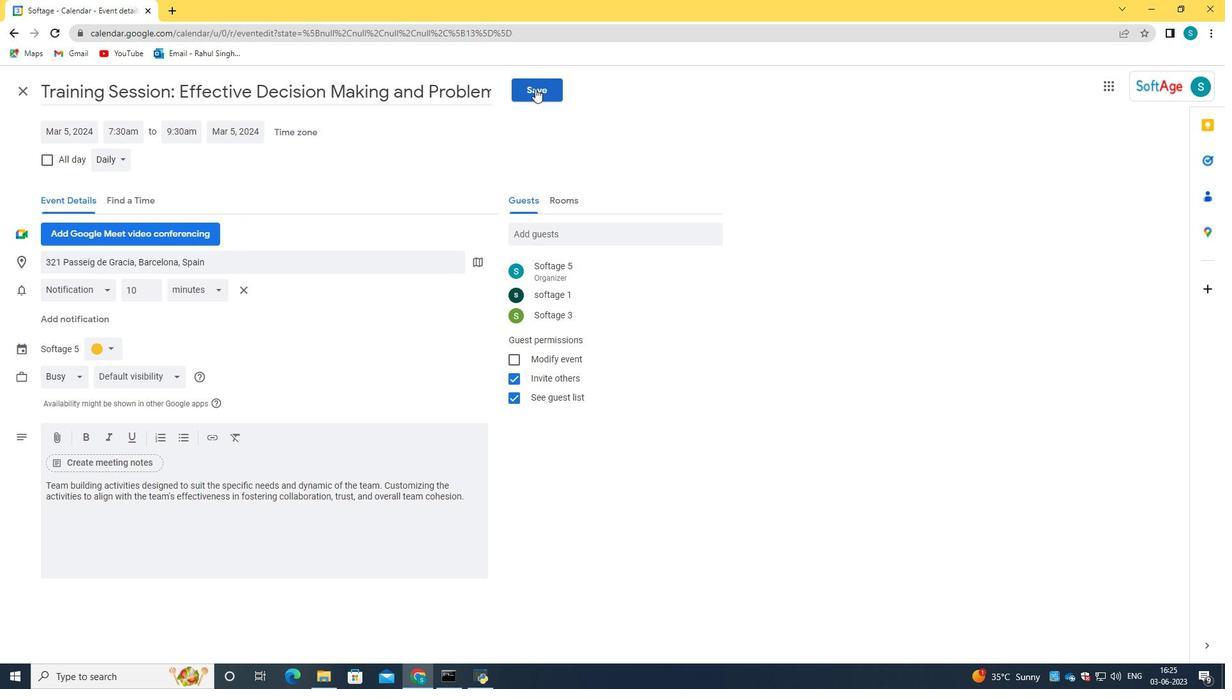 
Action: Mouse pressed left at (534, 88)
Screenshot: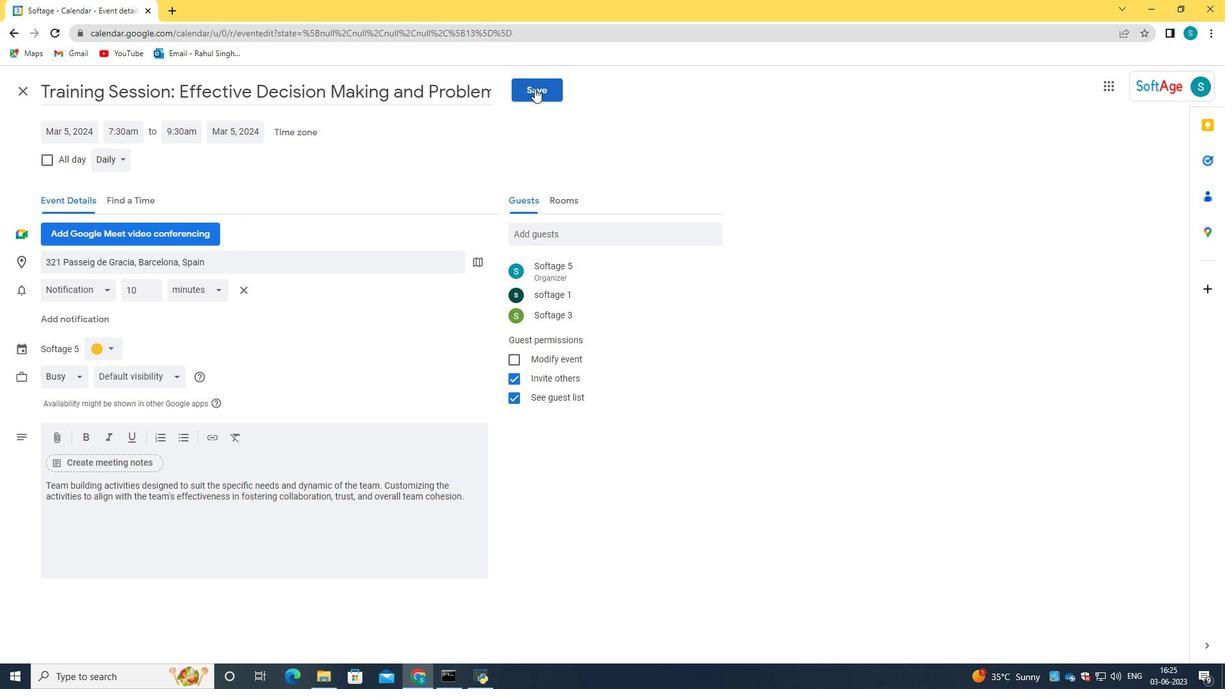 
Action: Mouse moved to (734, 393)
Screenshot: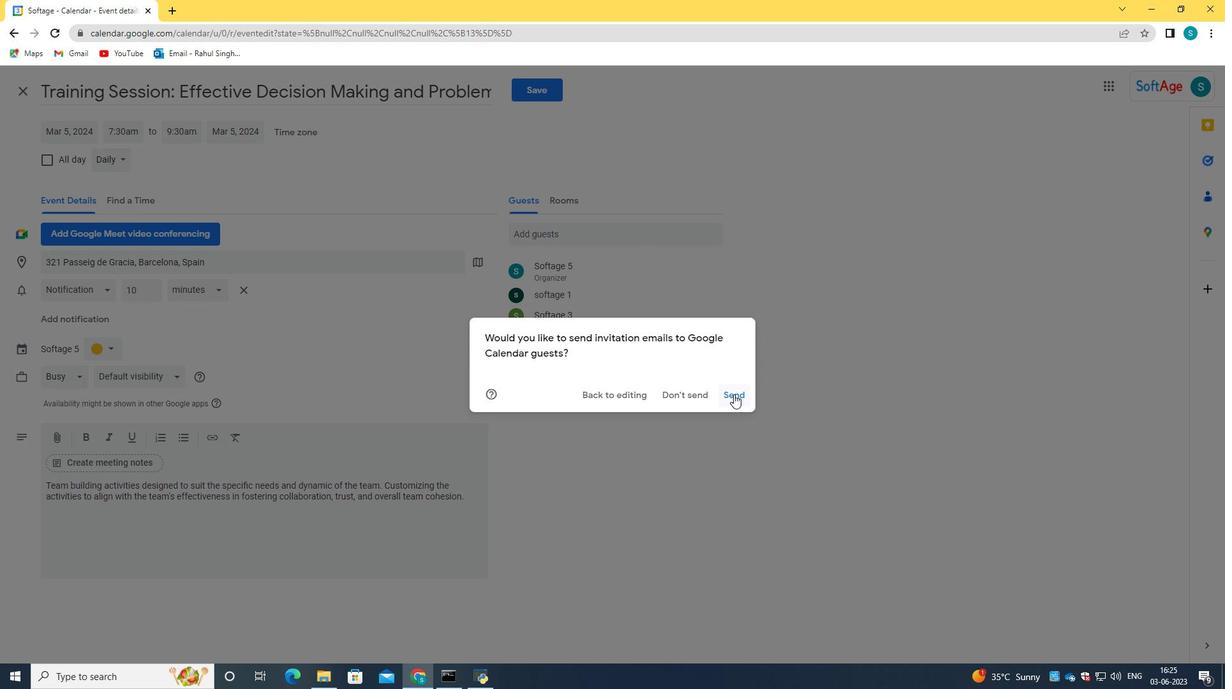 
Action: Mouse pressed left at (734, 393)
Screenshot: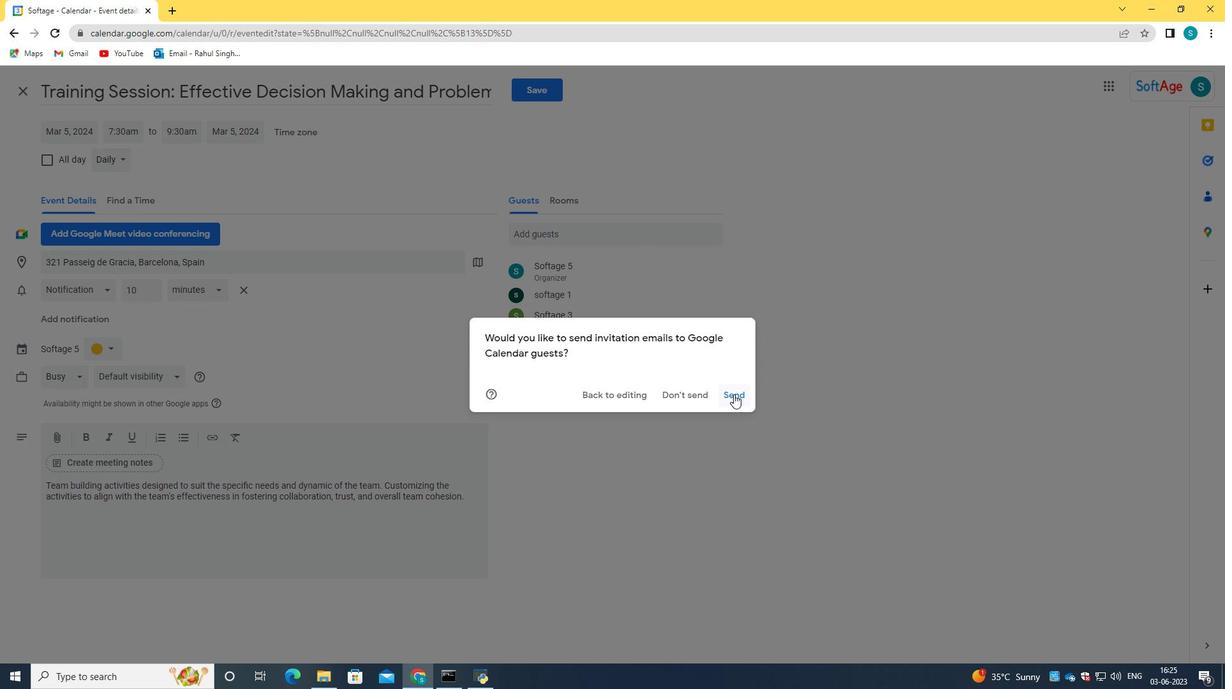 
Action: Mouse moved to (666, 237)
Screenshot: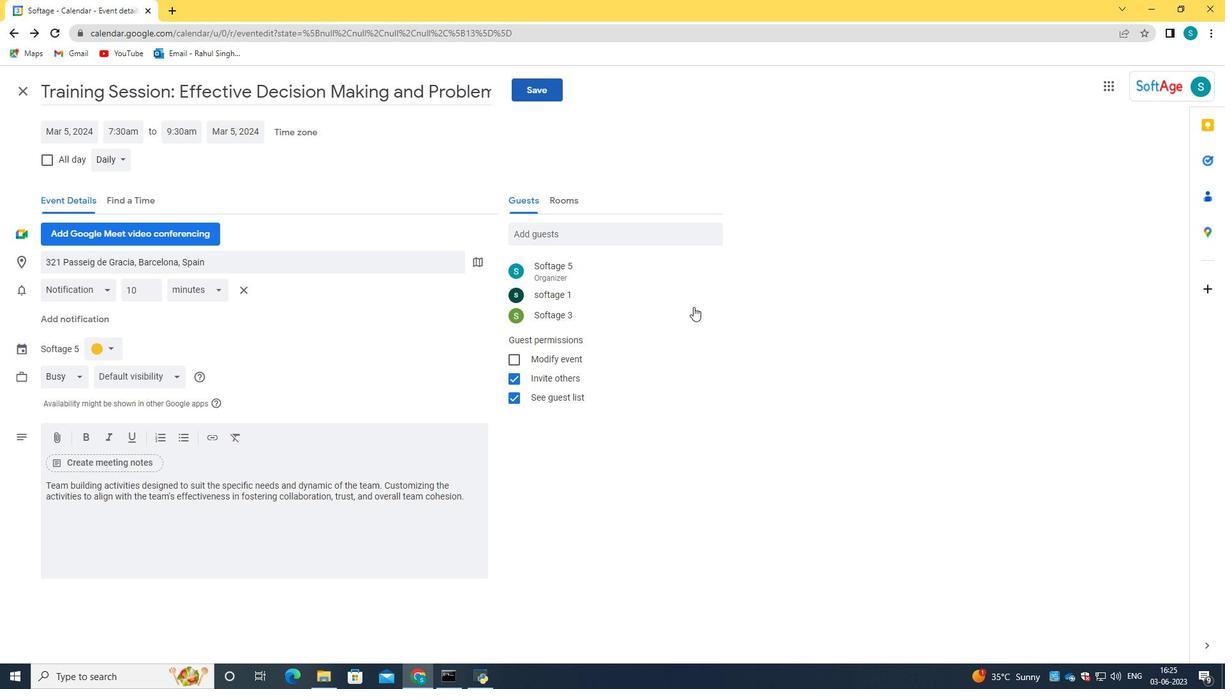 
